 Task: Explore Airbnb accommodation in Tamboril, Dominican Republic from 8th December, 2023 to 15th December, 2023 for 9 adults. Place can be shared room with 5 bedrooms having 9 beds and 5 bathrooms. Property type can be flat. Amenities needed are: wifi, TV, free parkinig on premises, gym, breakfast. Booking option can be shelf check-in. Look for 3 properties as per requirement.
Action: Mouse moved to (413, 57)
Screenshot: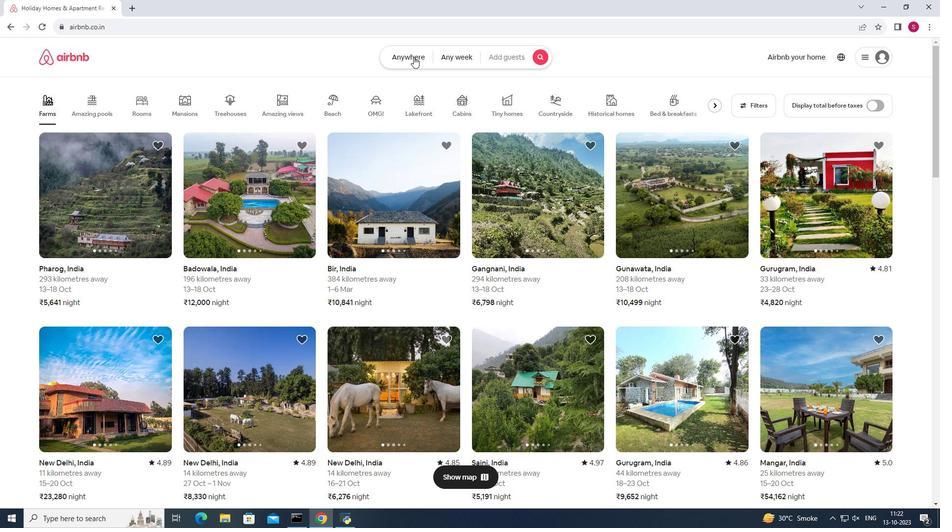 
Action: Mouse pressed left at (413, 57)
Screenshot: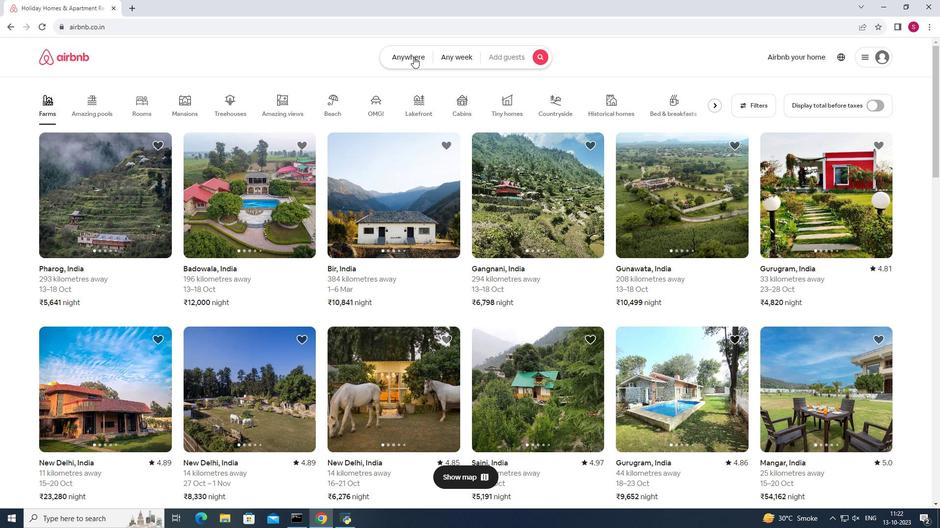 
Action: Mouse moved to (368, 95)
Screenshot: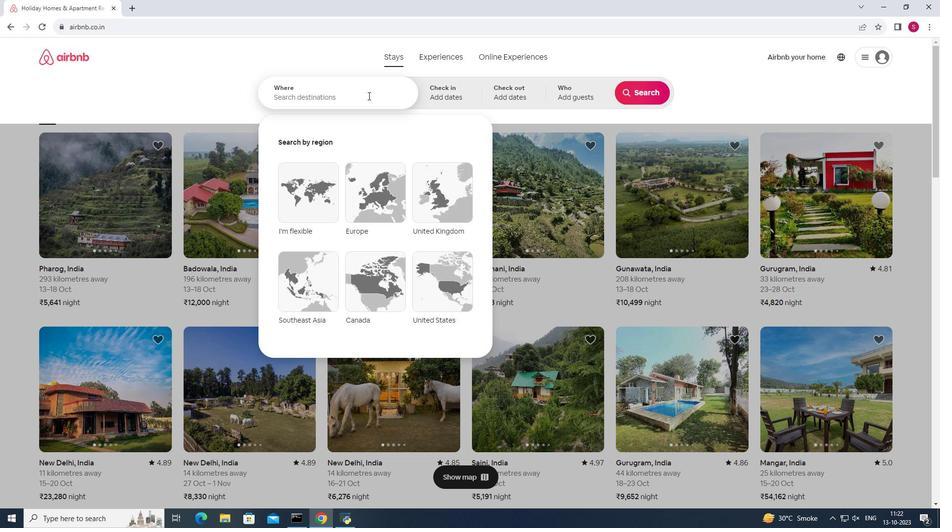 
Action: Mouse pressed left at (368, 95)
Screenshot: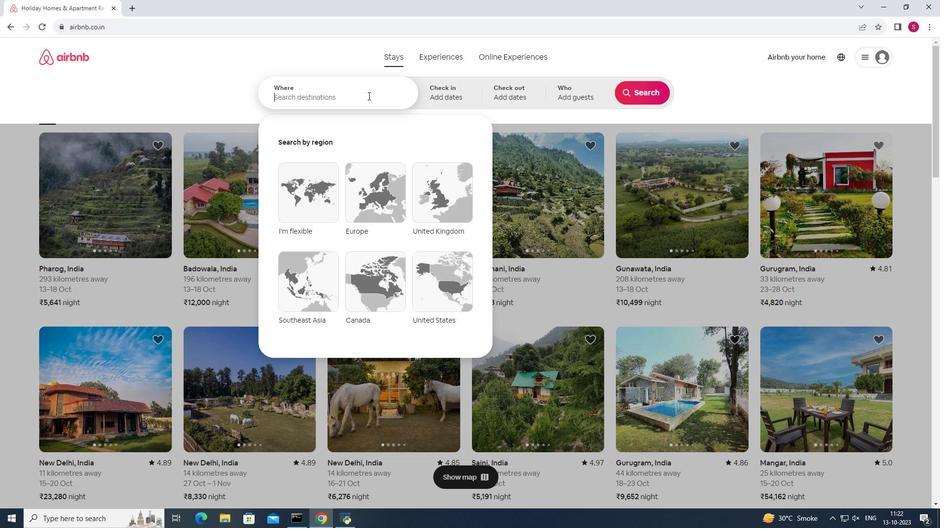 
Action: Mouse moved to (373, 99)
Screenshot: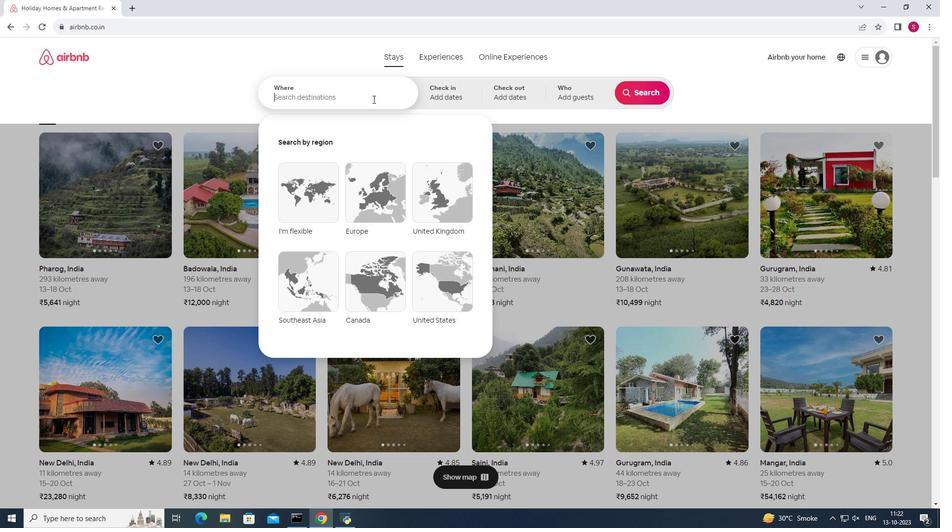 
Action: Key pressed <Key.shift>Tamboril
Screenshot: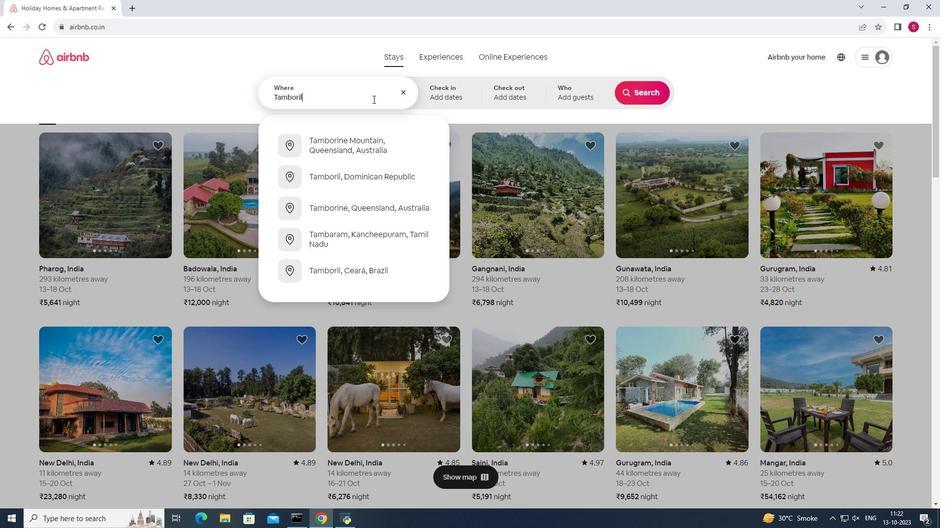 
Action: Mouse moved to (372, 145)
Screenshot: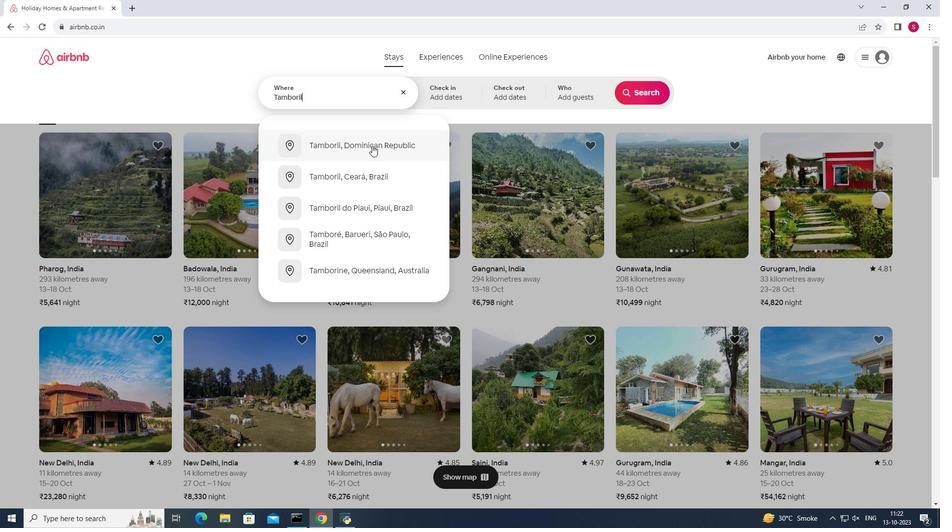 
Action: Mouse pressed left at (372, 145)
Screenshot: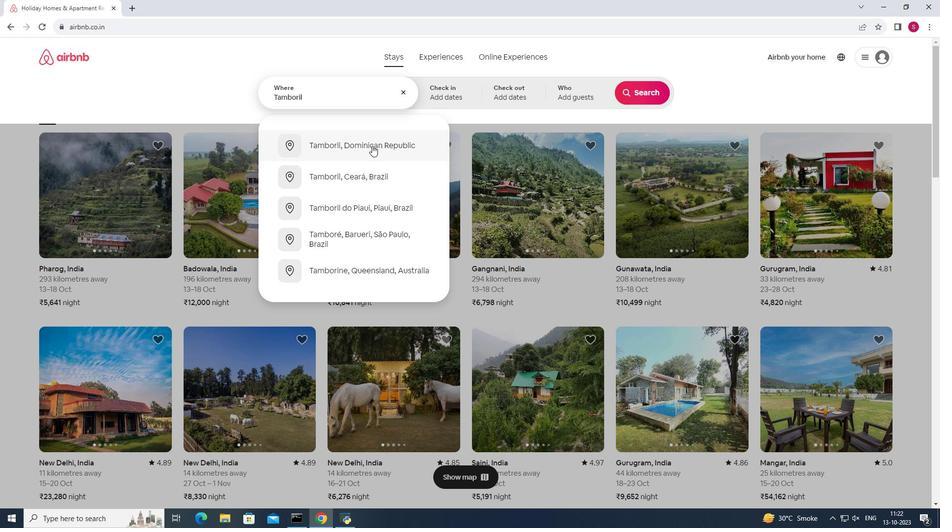 
Action: Mouse moved to (637, 165)
Screenshot: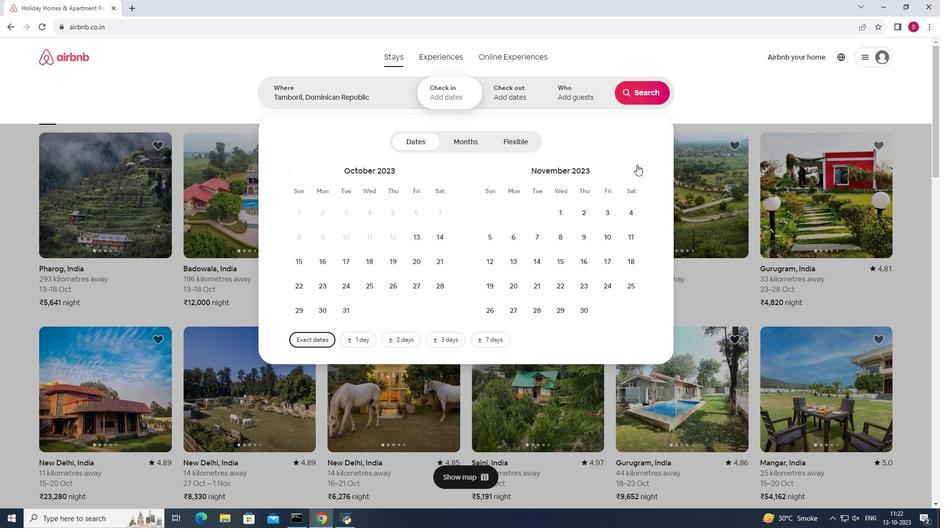 
Action: Mouse pressed left at (637, 165)
Screenshot: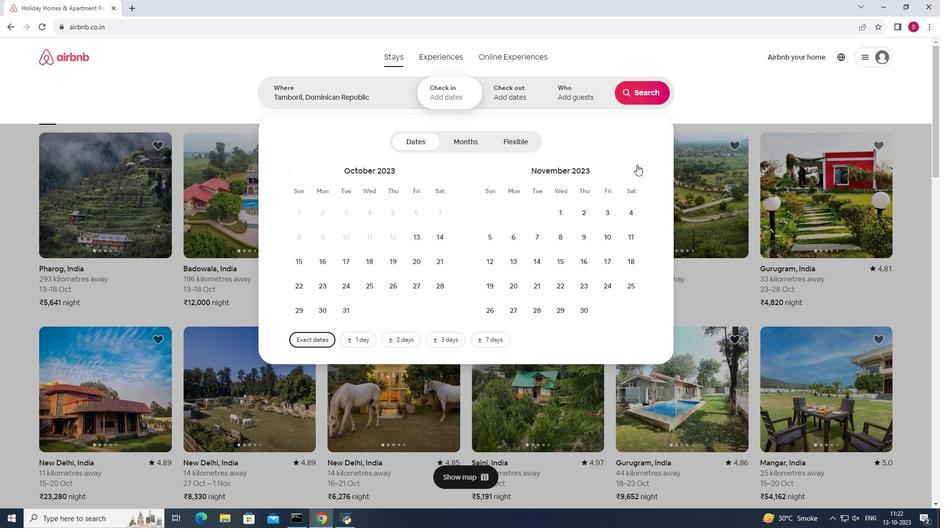 
Action: Mouse moved to (608, 237)
Screenshot: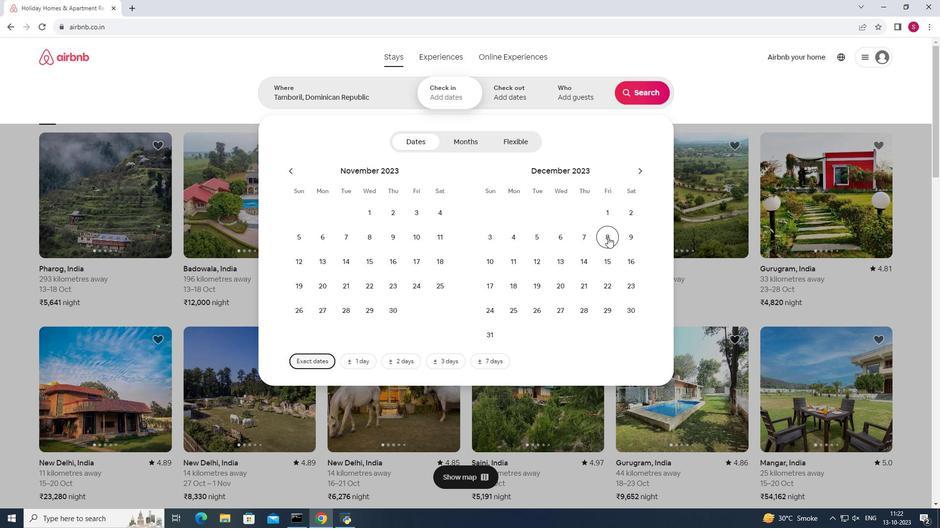 
Action: Mouse pressed left at (608, 237)
Screenshot: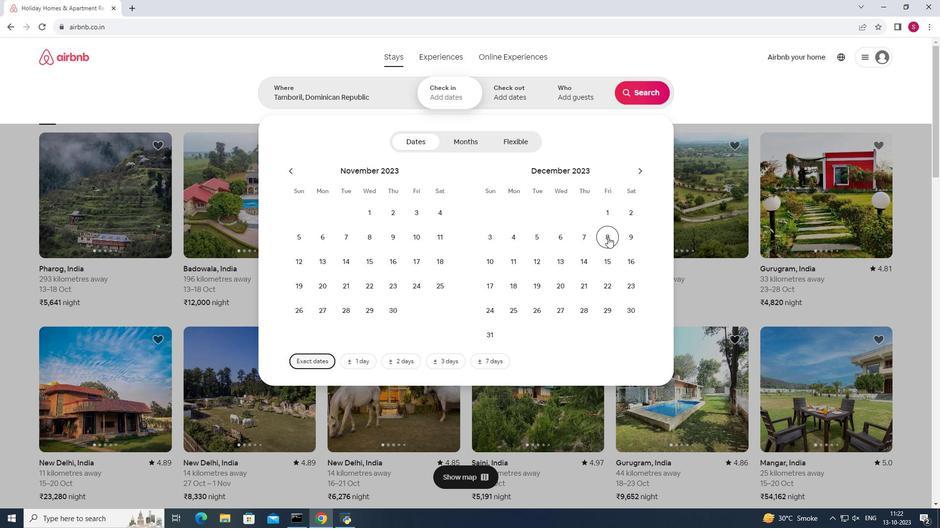 
Action: Mouse moved to (606, 259)
Screenshot: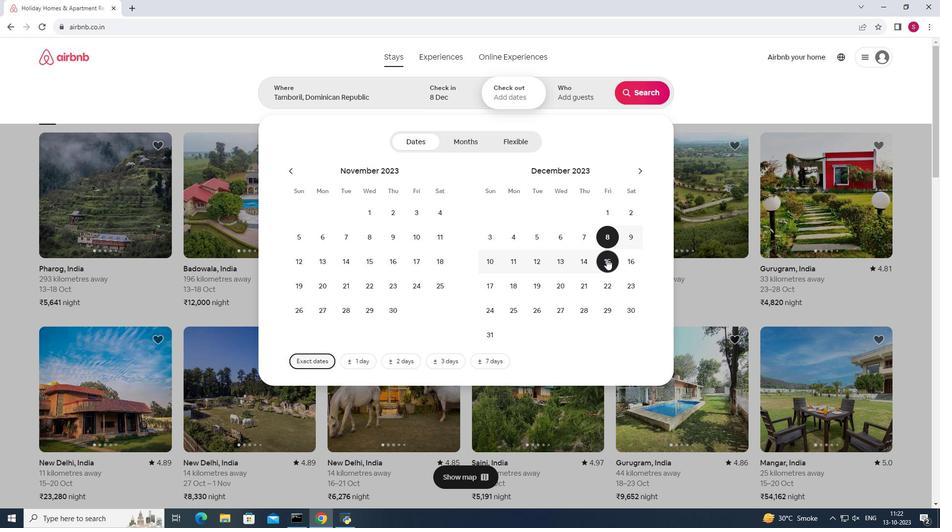 
Action: Mouse pressed left at (606, 259)
Screenshot: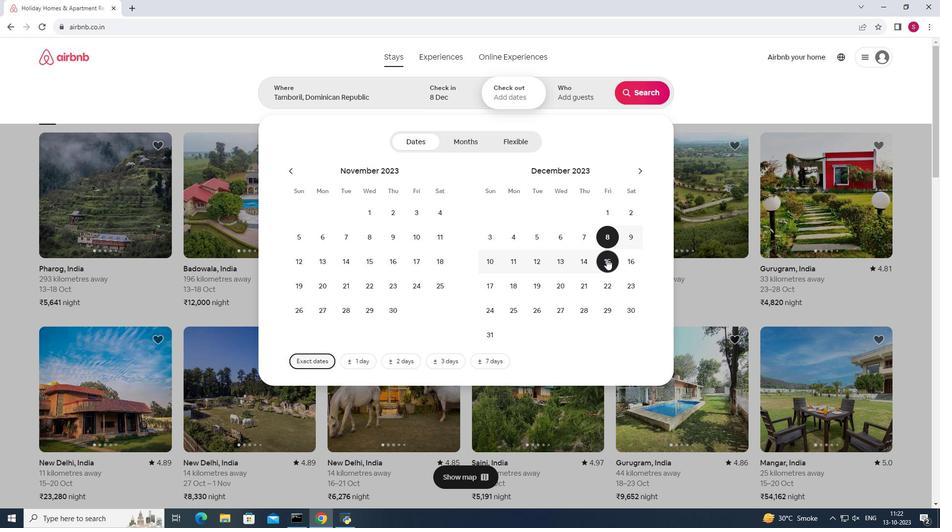 
Action: Mouse pressed left at (606, 259)
Screenshot: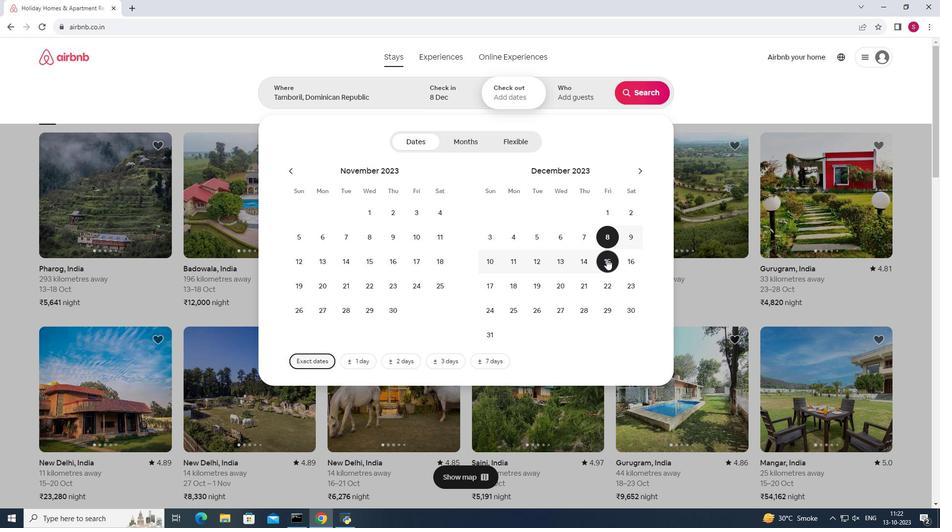 
Action: Mouse moved to (567, 91)
Screenshot: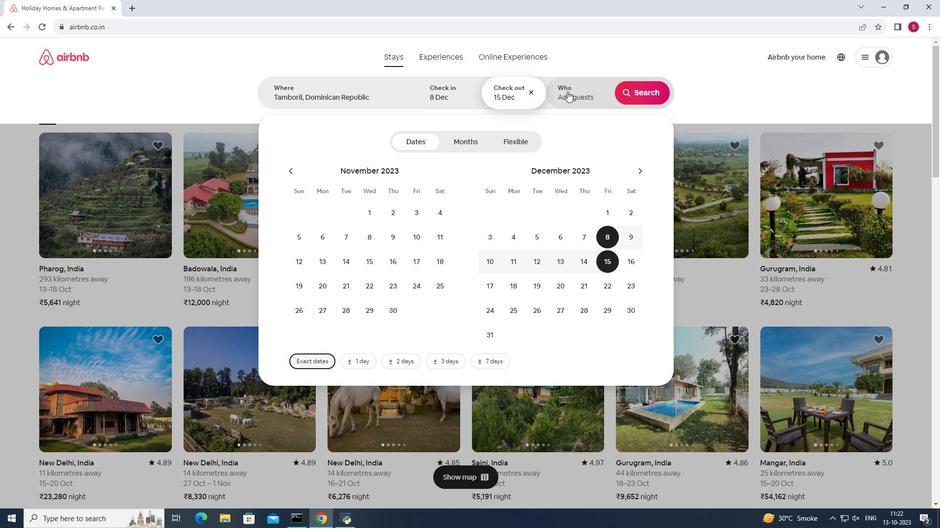 
Action: Mouse pressed left at (567, 91)
Screenshot: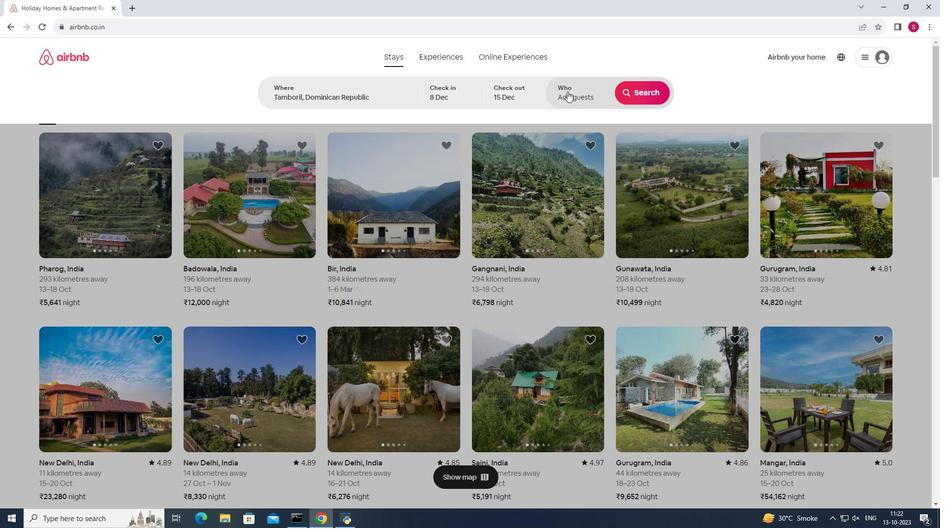 
Action: Mouse moved to (643, 146)
Screenshot: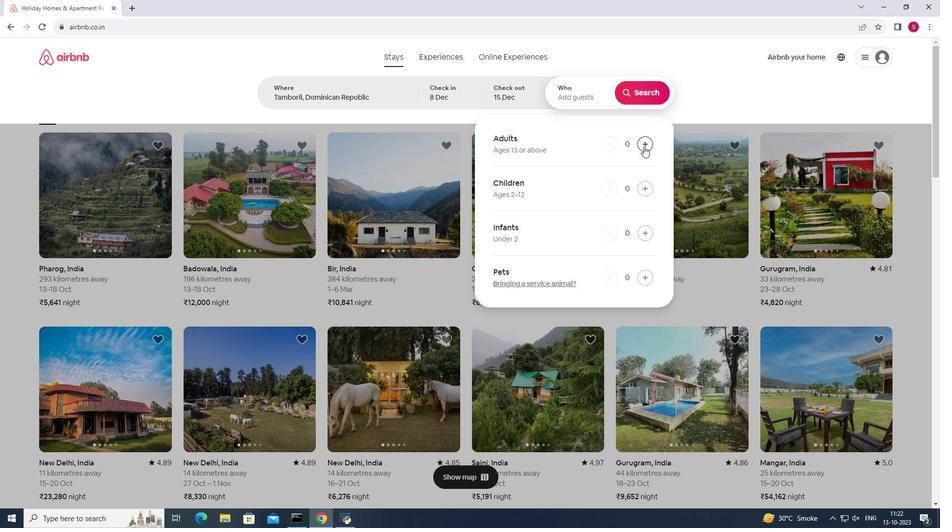 
Action: Mouse pressed left at (643, 146)
Screenshot: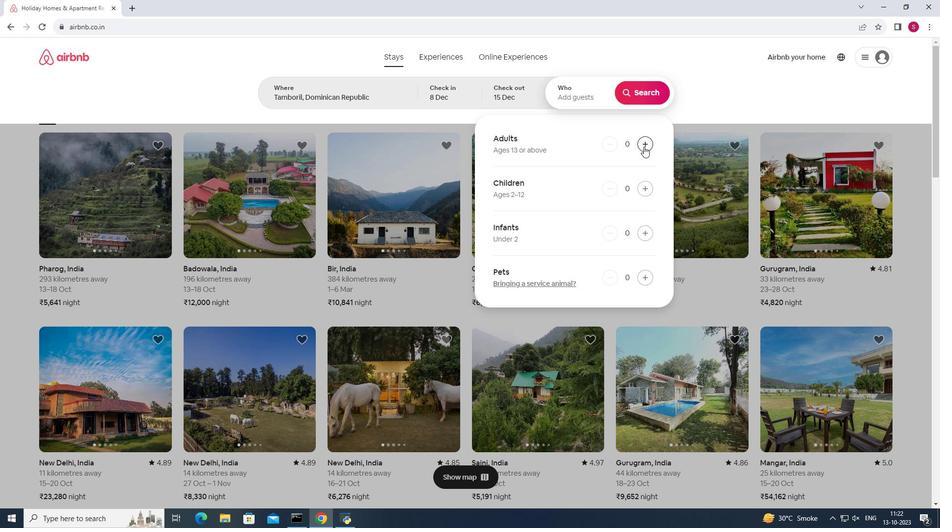 
Action: Mouse pressed left at (643, 146)
Screenshot: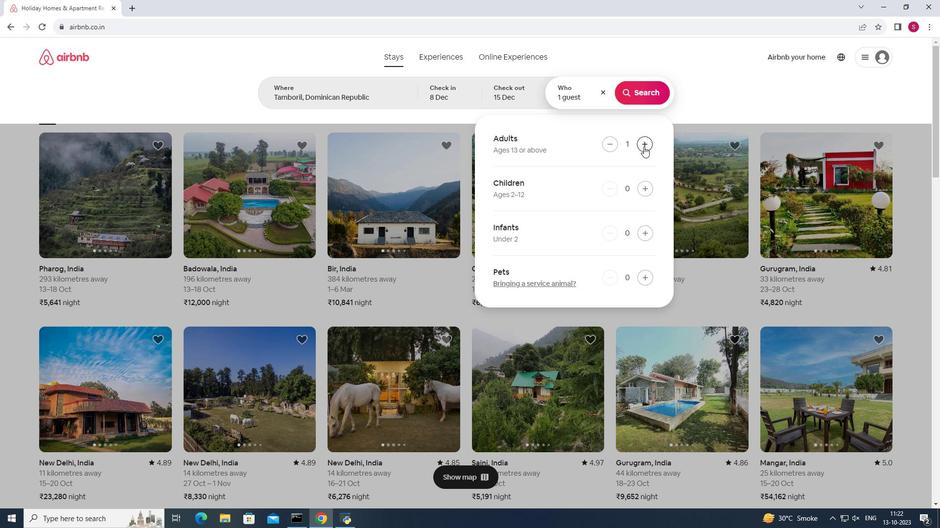 
Action: Mouse pressed left at (643, 146)
Screenshot: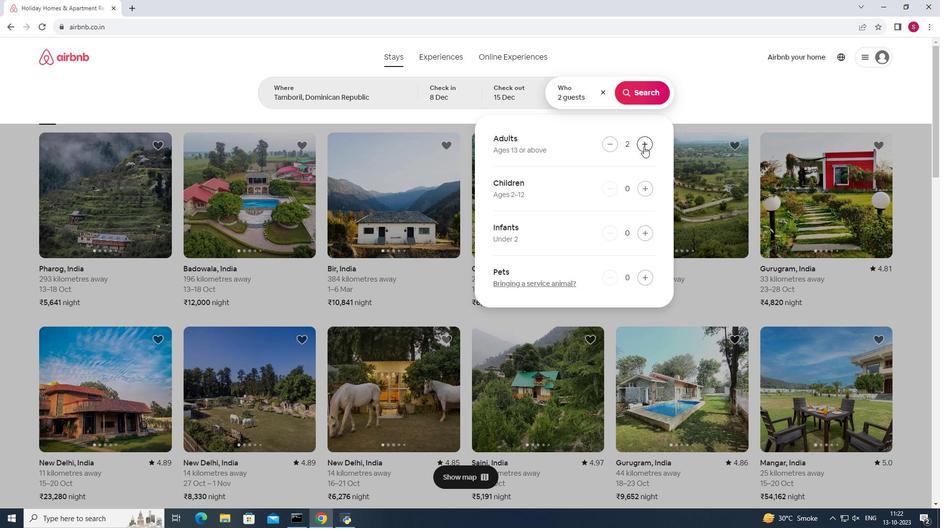 
Action: Mouse pressed left at (643, 146)
Screenshot: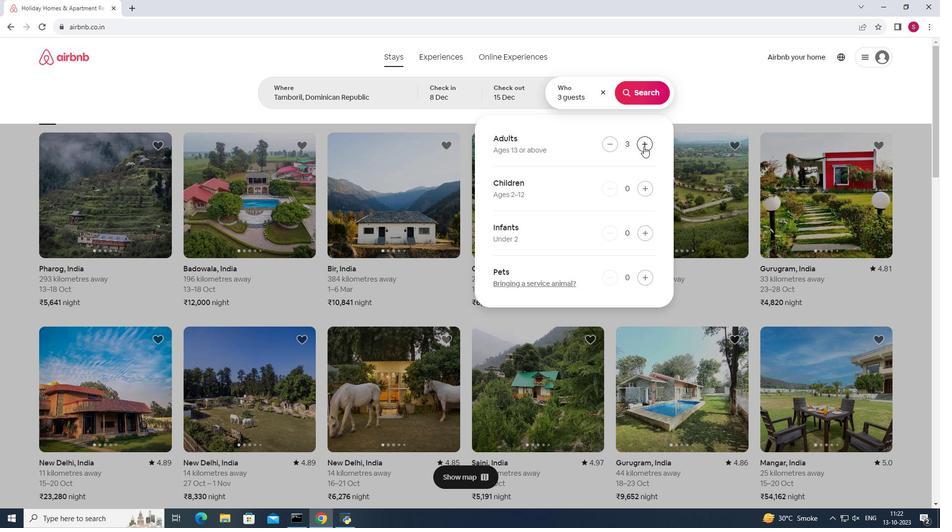 
Action: Mouse pressed left at (643, 146)
Screenshot: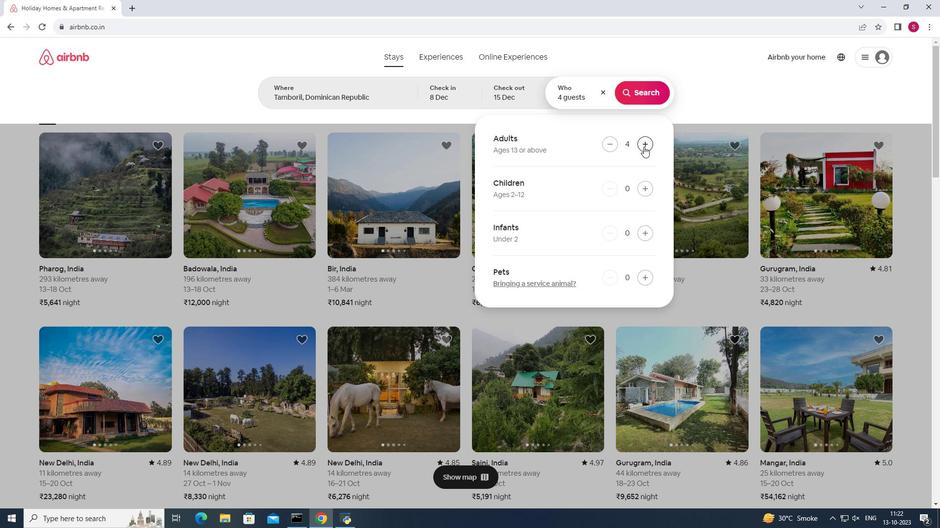 
Action: Mouse pressed left at (643, 146)
Screenshot: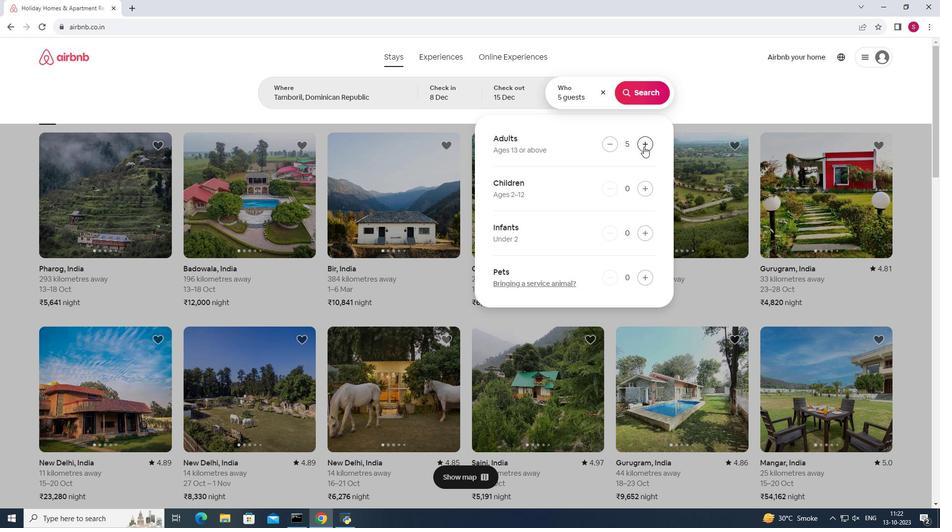 
Action: Mouse pressed left at (643, 146)
Screenshot: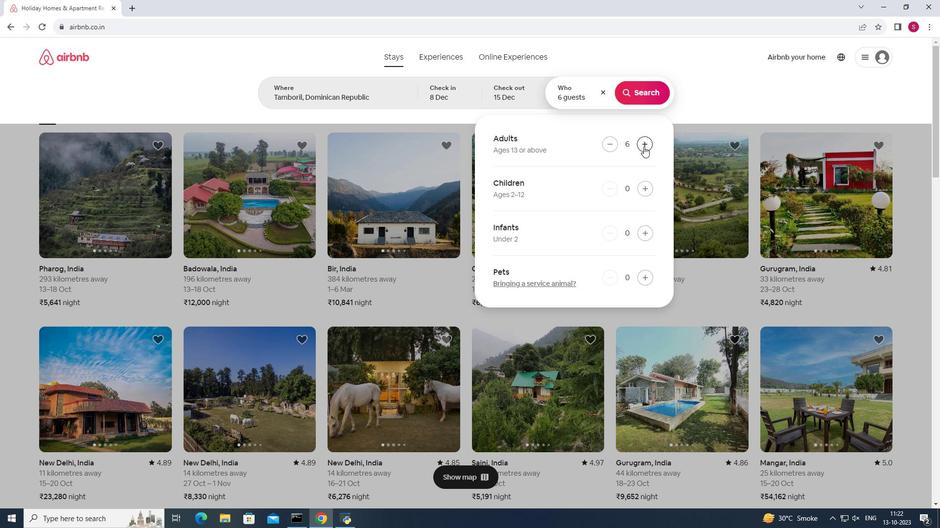 
Action: Mouse pressed left at (643, 146)
Screenshot: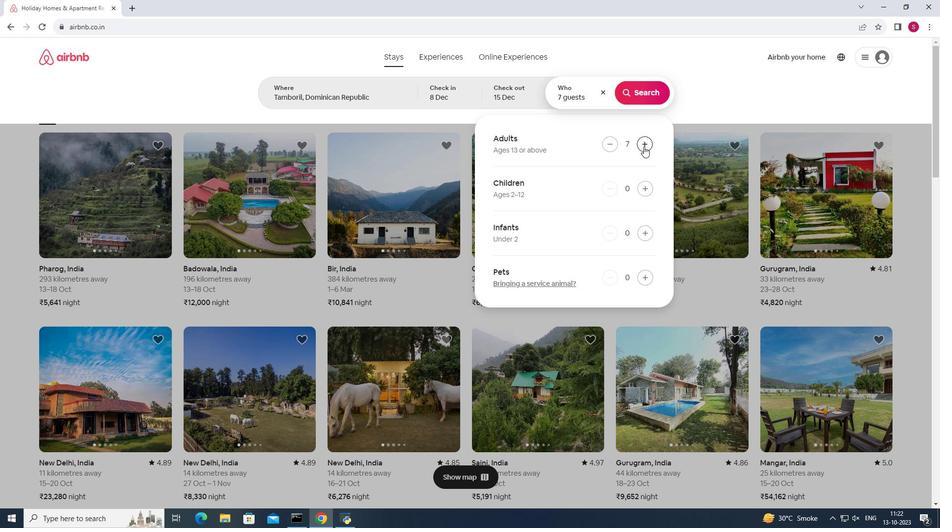 
Action: Mouse pressed left at (643, 146)
Screenshot: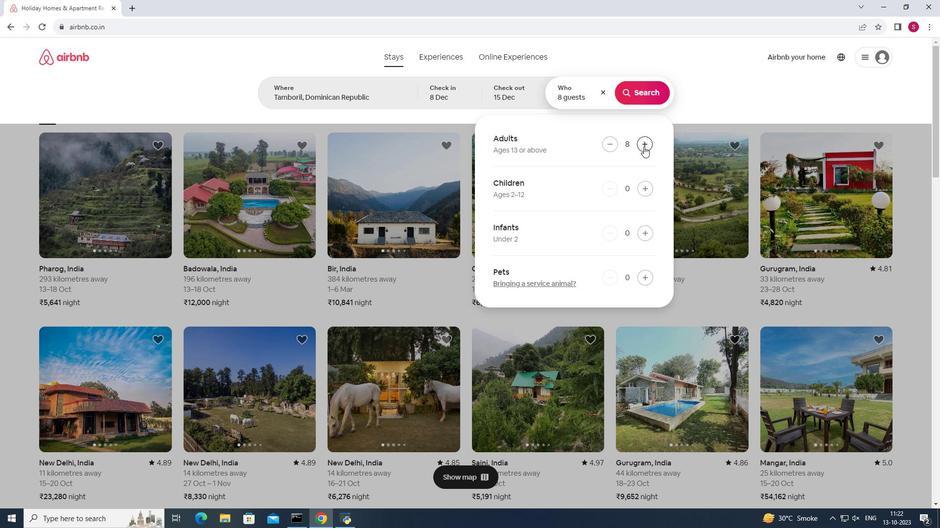 
Action: Mouse moved to (640, 97)
Screenshot: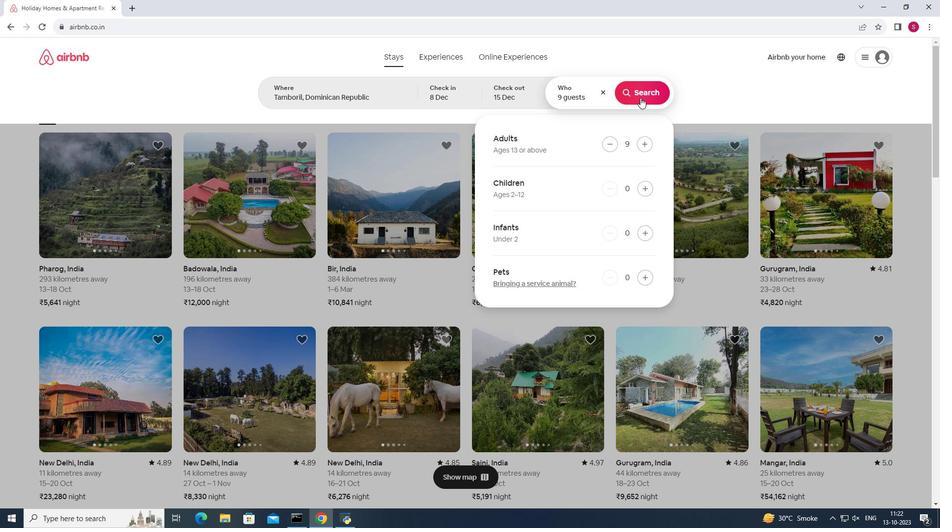 
Action: Mouse pressed left at (640, 97)
Screenshot: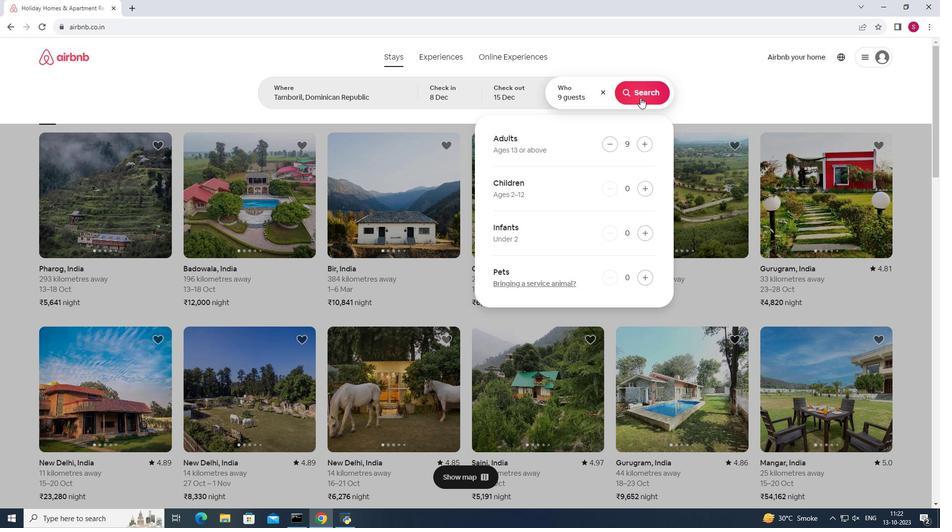 
Action: Mouse moved to (783, 98)
Screenshot: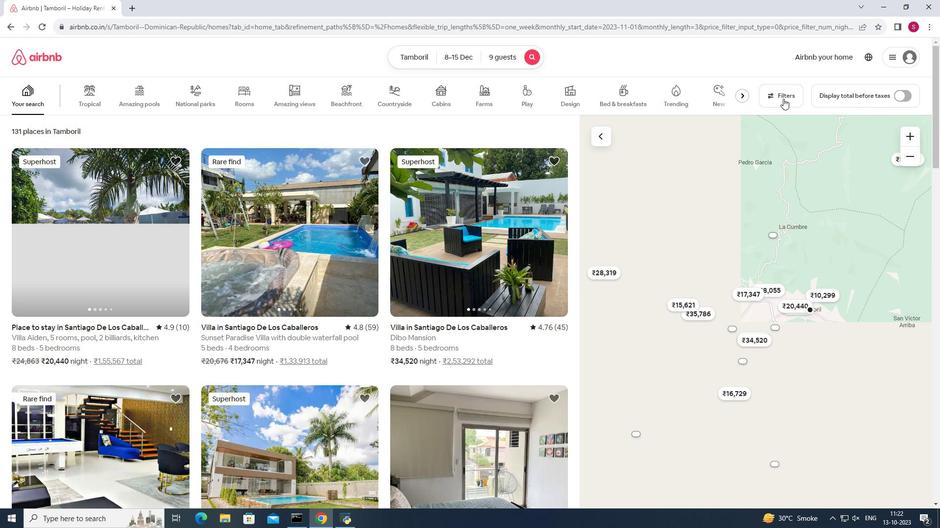 
Action: Mouse pressed left at (783, 98)
Screenshot: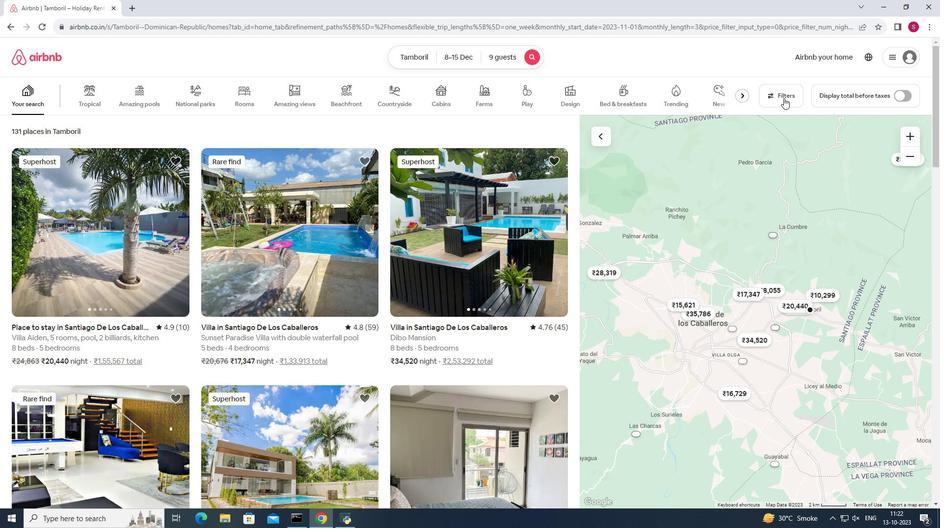 
Action: Mouse pressed left at (783, 98)
Screenshot: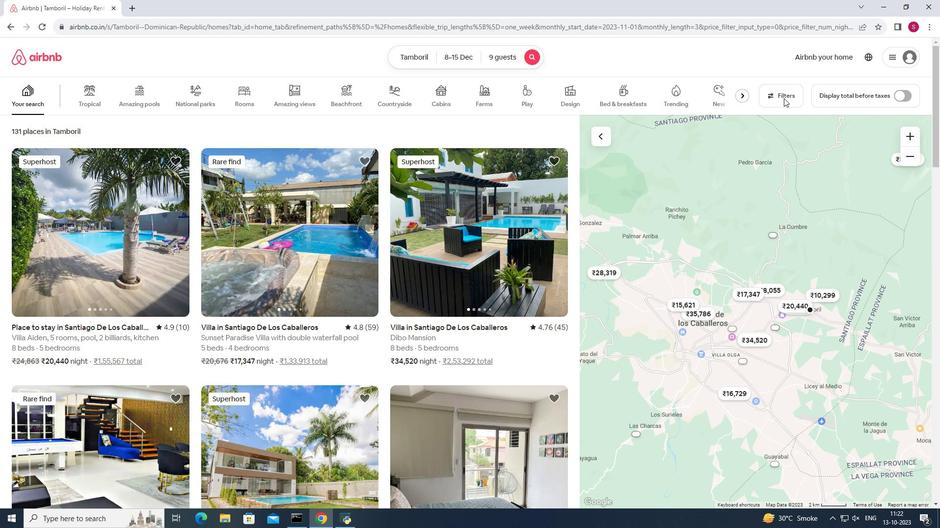 
Action: Mouse moved to (778, 96)
Screenshot: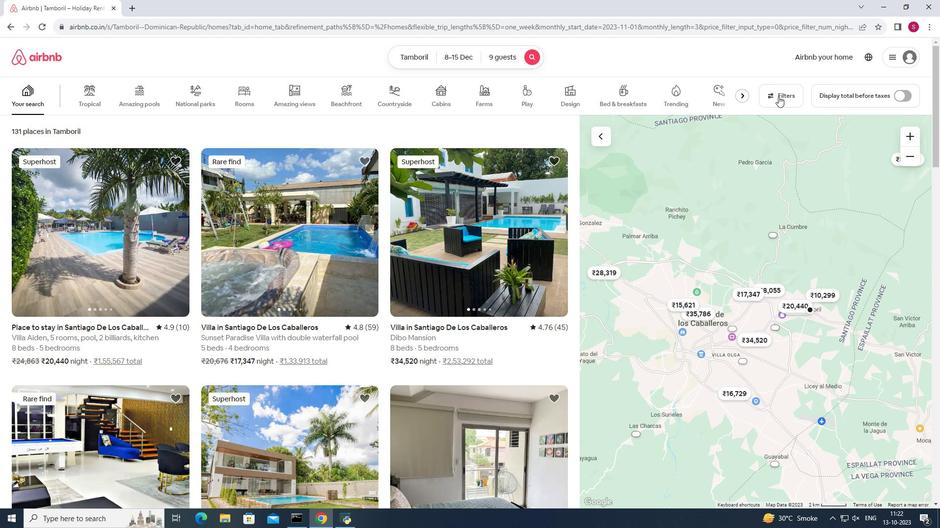 
Action: Mouse pressed left at (778, 96)
Screenshot: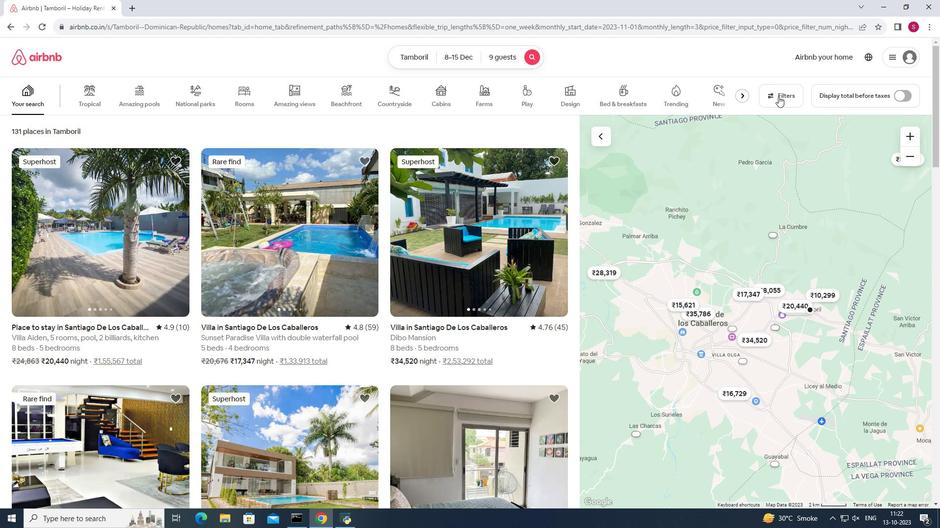 
Action: Mouse moved to (468, 240)
Screenshot: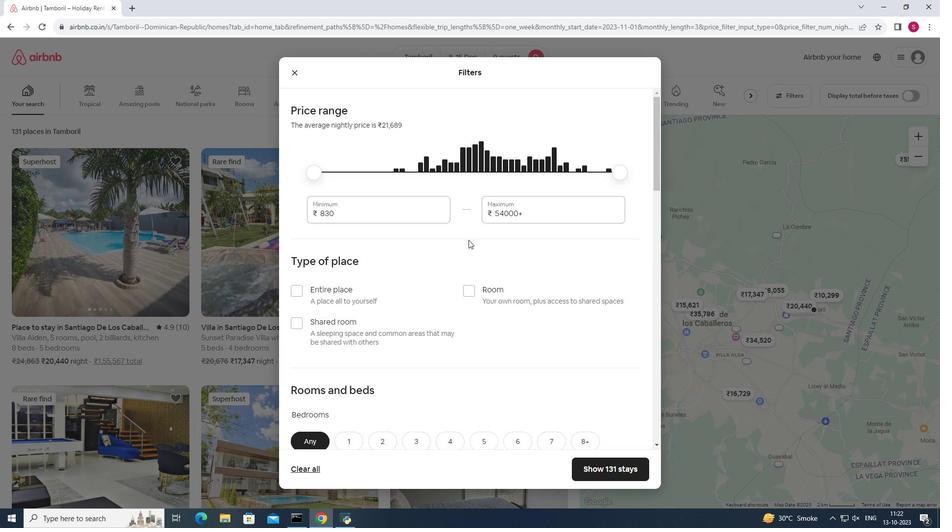 
Action: Mouse scrolled (468, 239) with delta (0, 0)
Screenshot: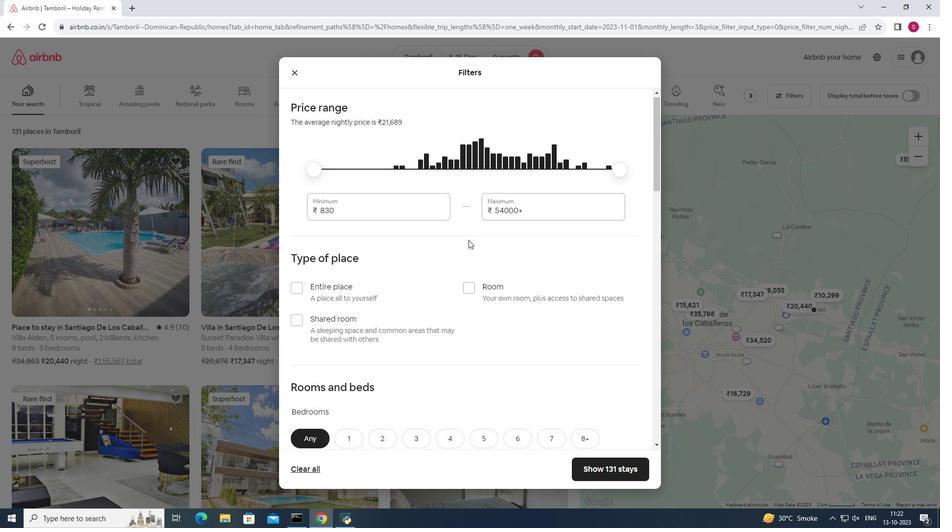 
Action: Mouse scrolled (468, 239) with delta (0, 0)
Screenshot: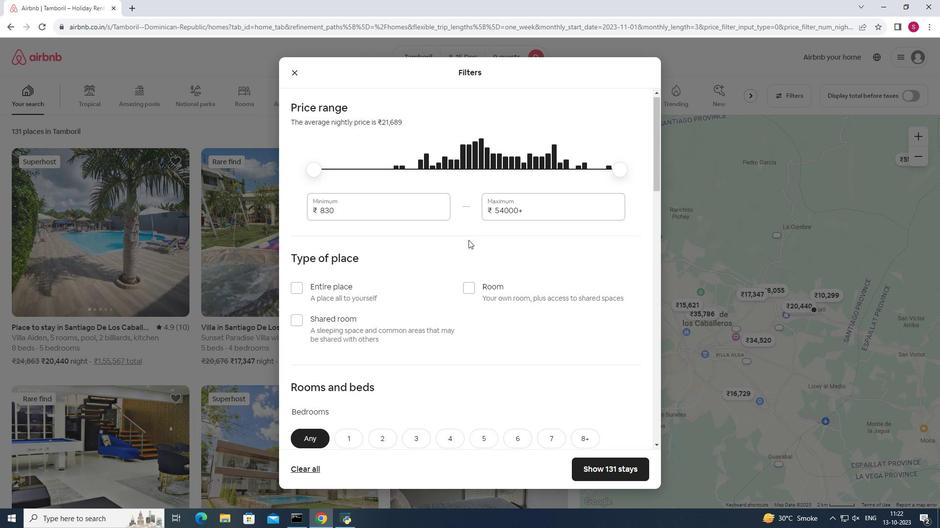 
Action: Mouse scrolled (468, 239) with delta (0, 0)
Screenshot: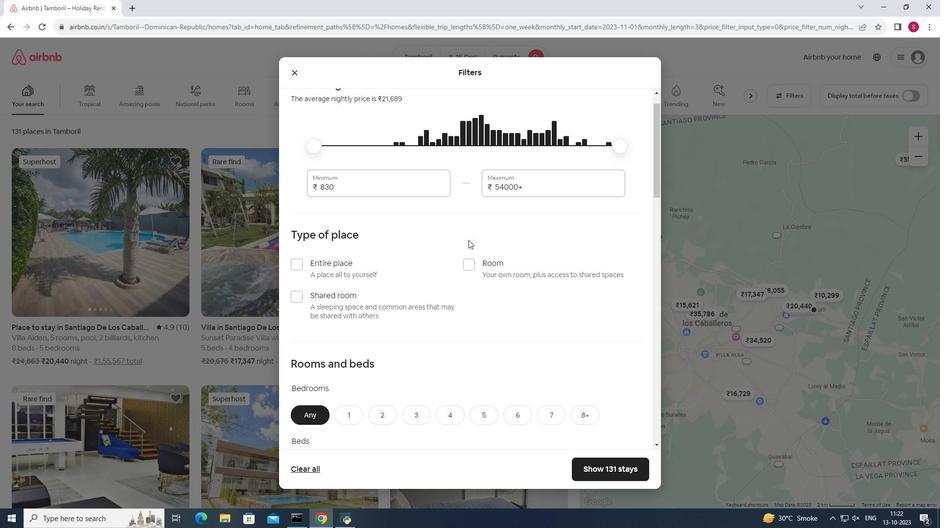 
Action: Mouse scrolled (468, 239) with delta (0, 0)
Screenshot: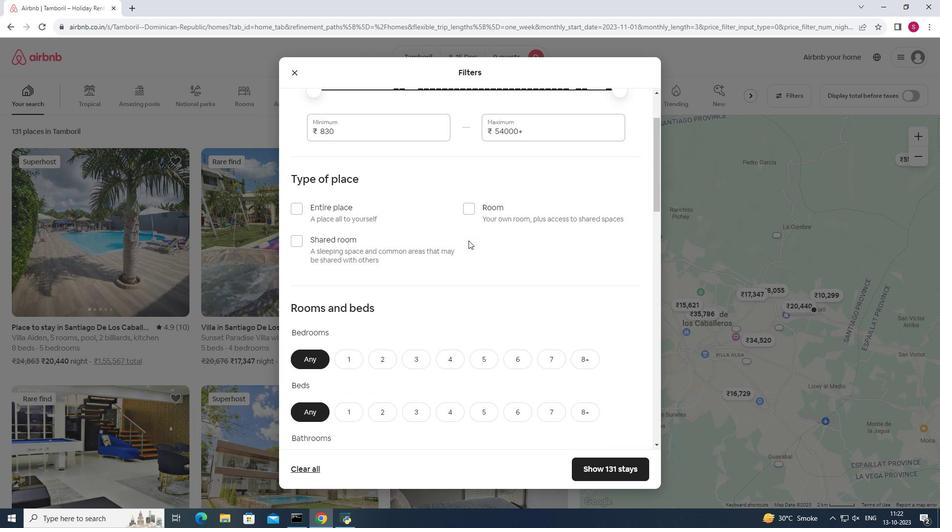 
Action: Mouse moved to (293, 126)
Screenshot: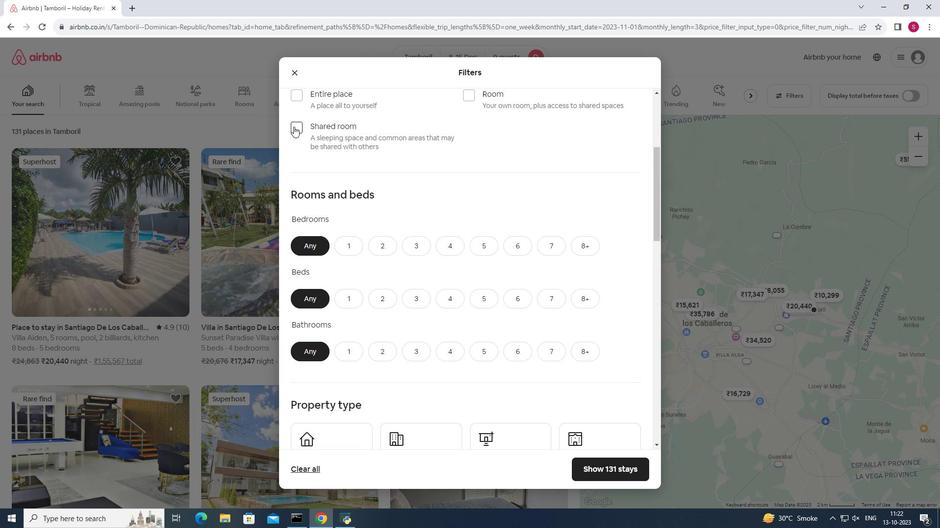 
Action: Mouse pressed left at (293, 126)
Screenshot: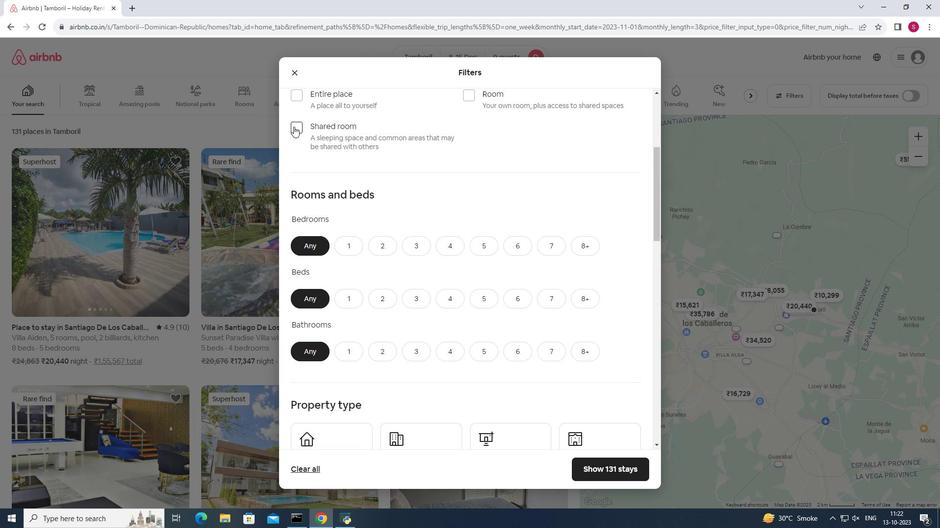 
Action: Mouse moved to (430, 190)
Screenshot: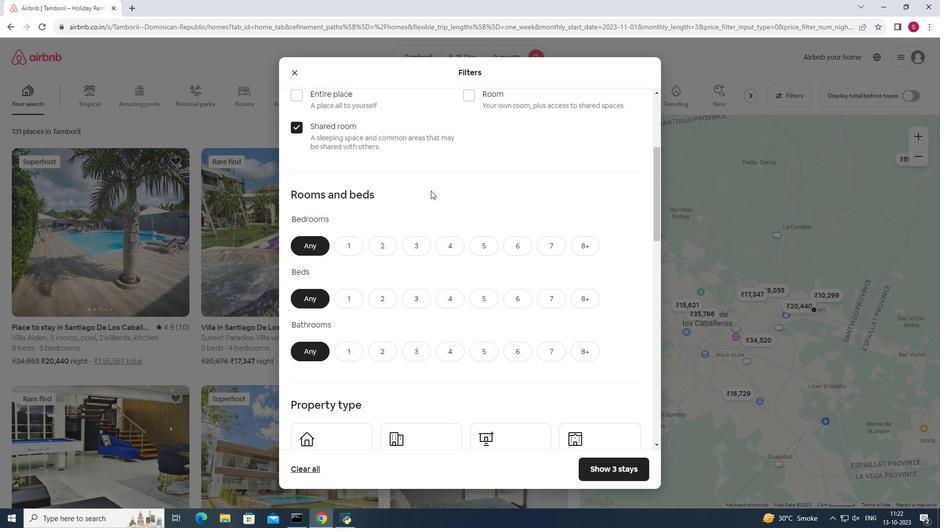 
Action: Mouse scrolled (430, 190) with delta (0, 0)
Screenshot: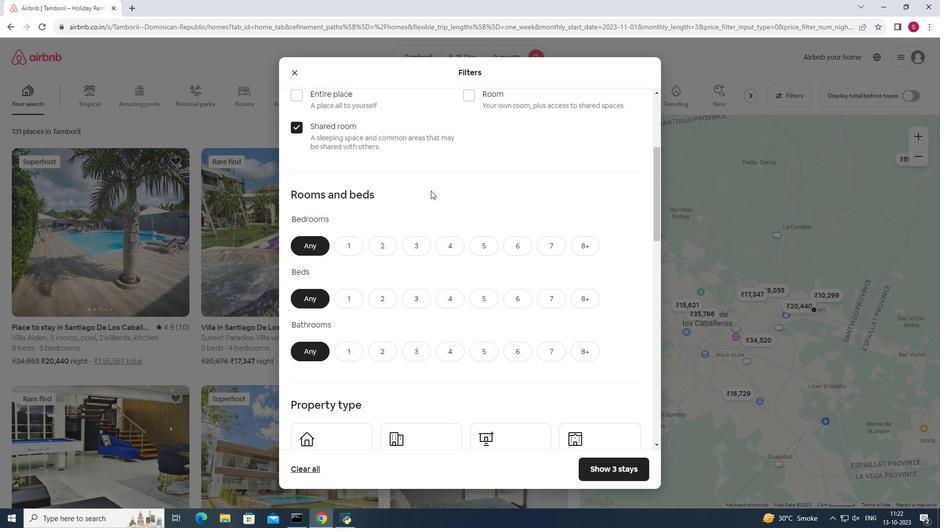 
Action: Mouse scrolled (430, 190) with delta (0, 0)
Screenshot: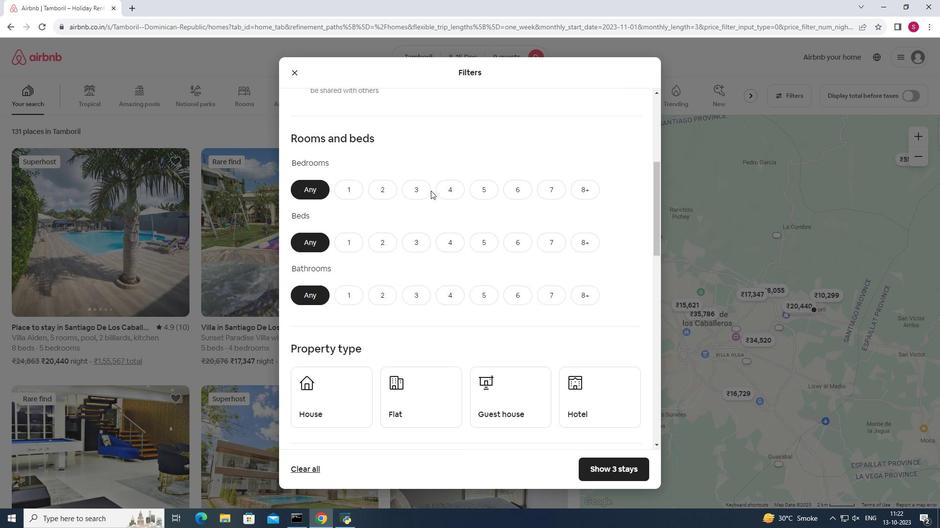 
Action: Mouse scrolled (430, 191) with delta (0, 0)
Screenshot: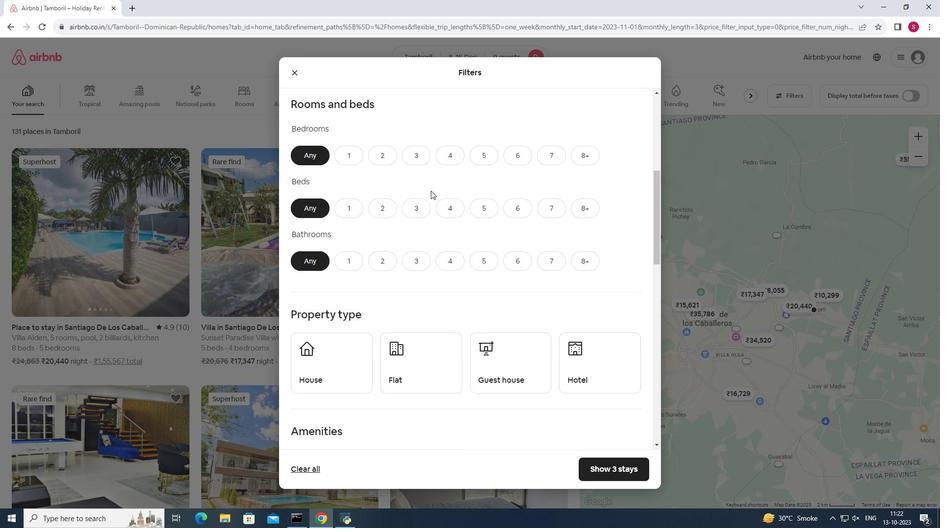 
Action: Mouse moved to (486, 199)
Screenshot: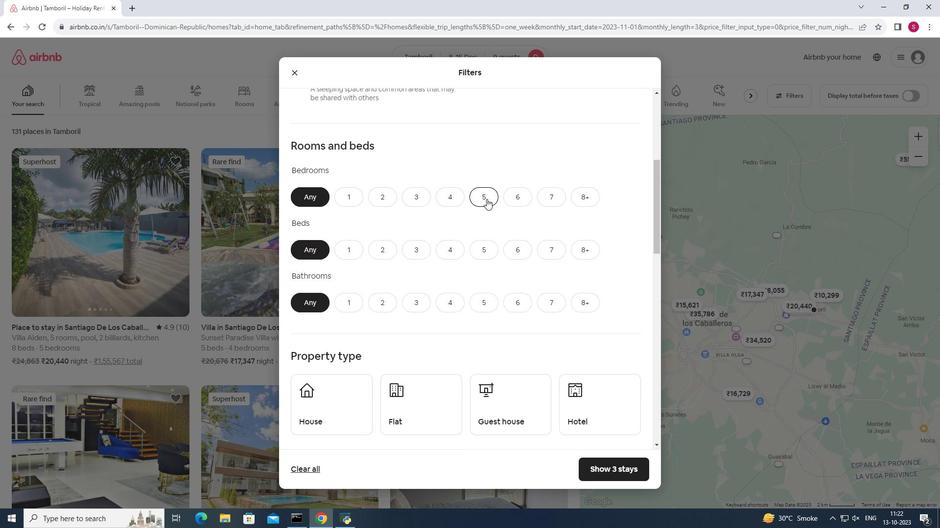 
Action: Mouse pressed left at (486, 199)
Screenshot: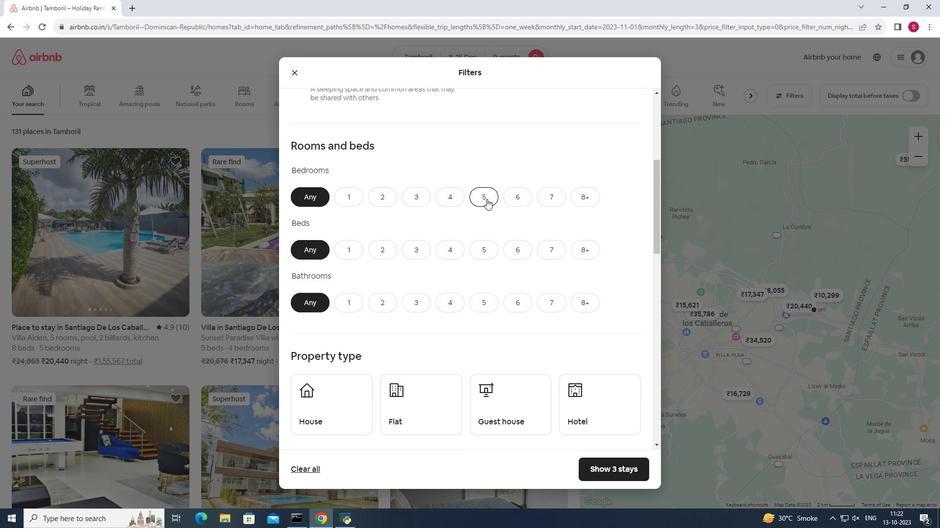
Action: Mouse moved to (584, 252)
Screenshot: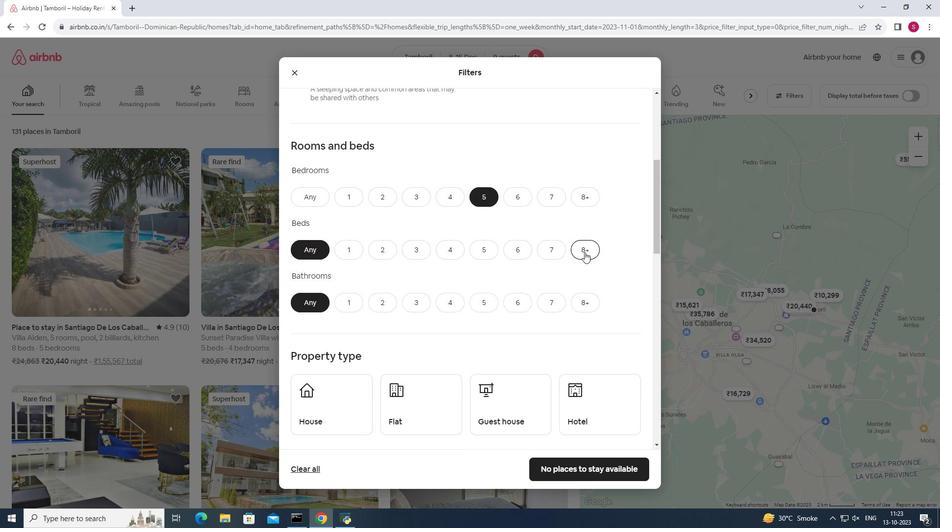 
Action: Mouse pressed left at (584, 252)
Screenshot: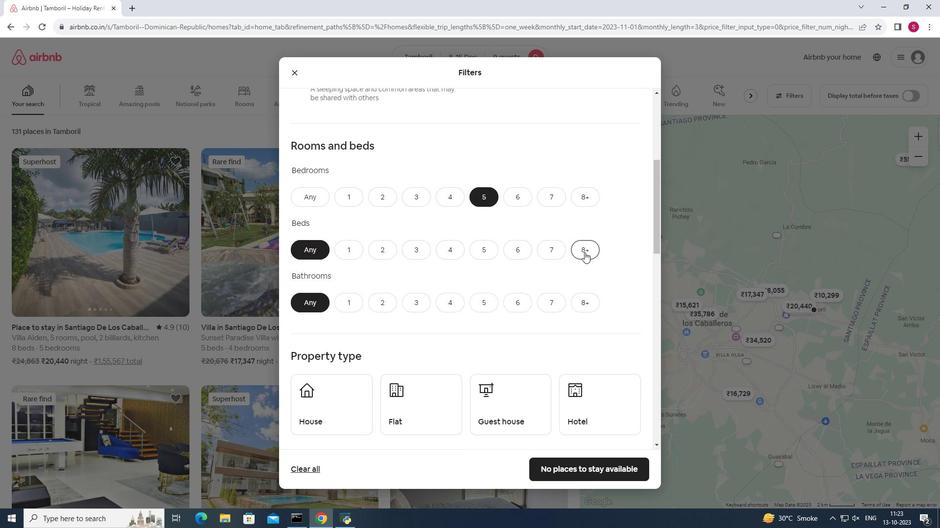 
Action: Mouse moved to (479, 306)
Screenshot: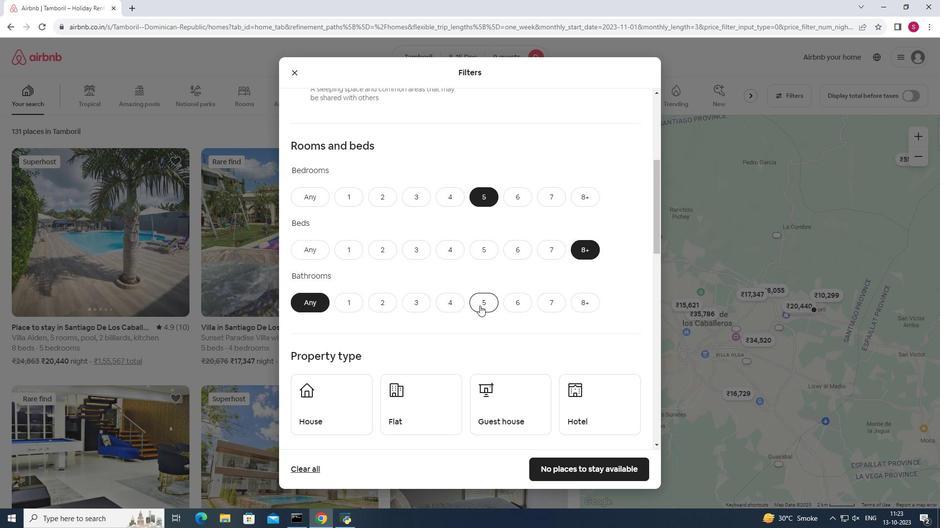 
Action: Mouse pressed left at (479, 306)
Screenshot: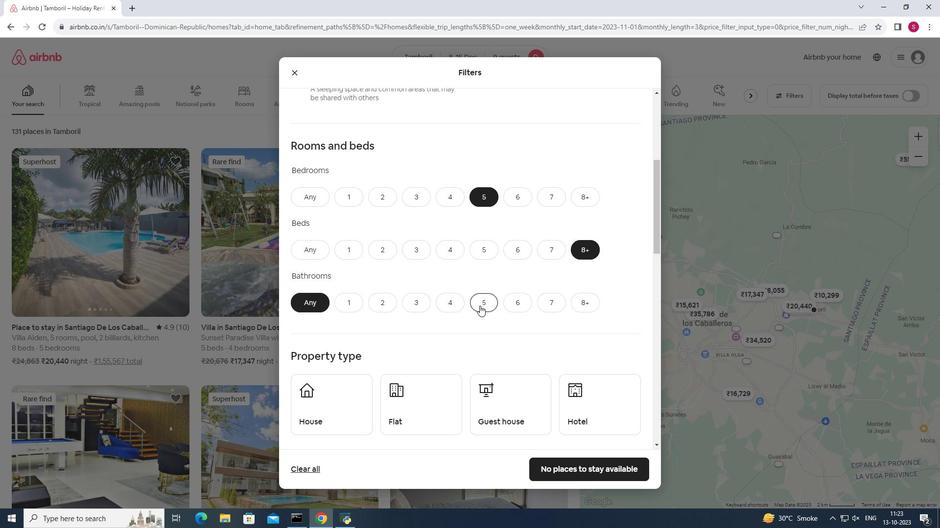 
Action: Mouse moved to (513, 314)
Screenshot: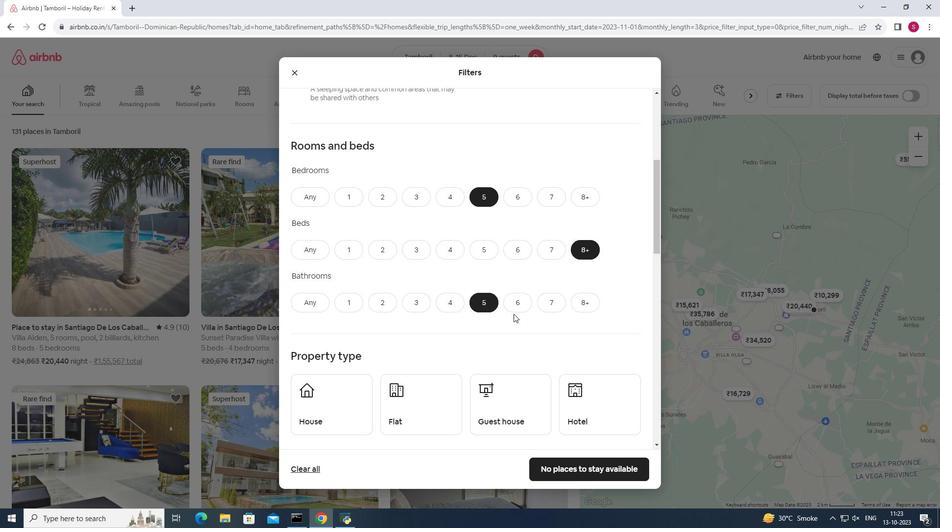 
Action: Mouse scrolled (513, 313) with delta (0, 0)
Screenshot: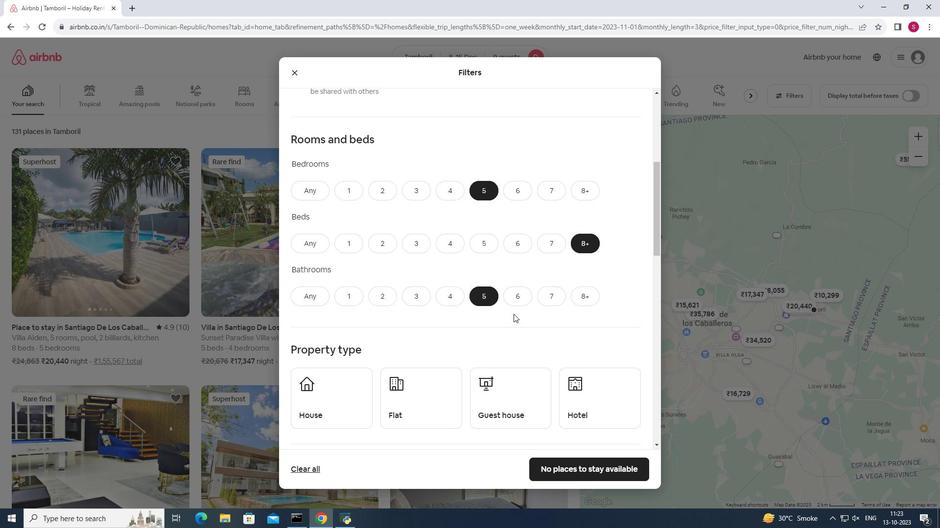 
Action: Mouse scrolled (513, 313) with delta (0, 0)
Screenshot: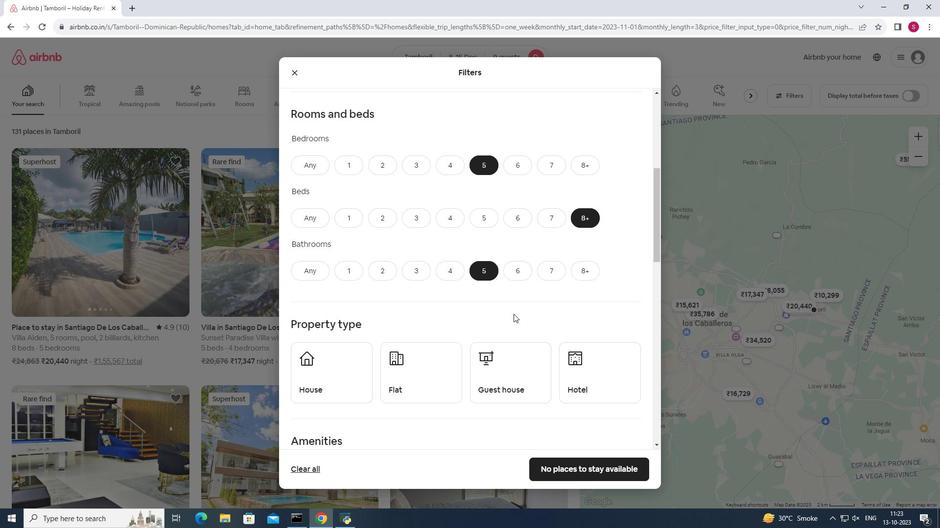 
Action: Mouse moved to (399, 311)
Screenshot: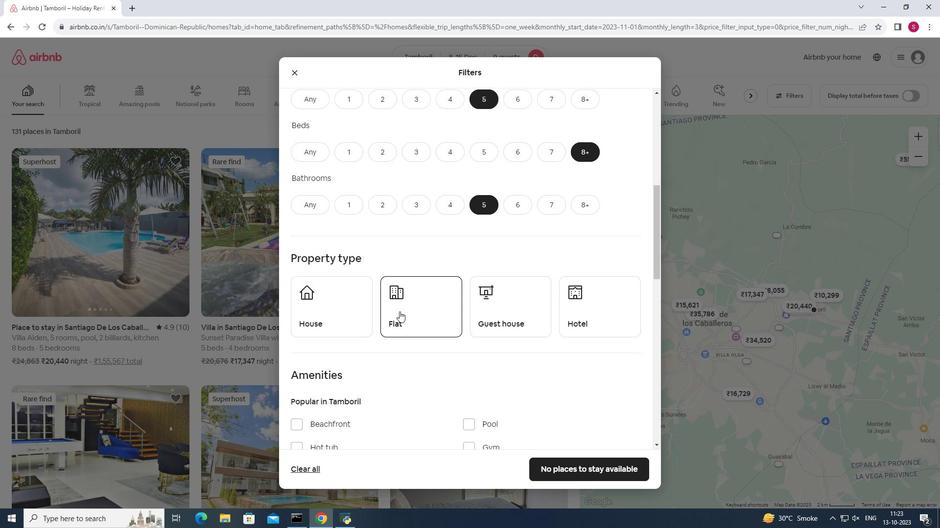 
Action: Mouse pressed left at (399, 311)
Screenshot: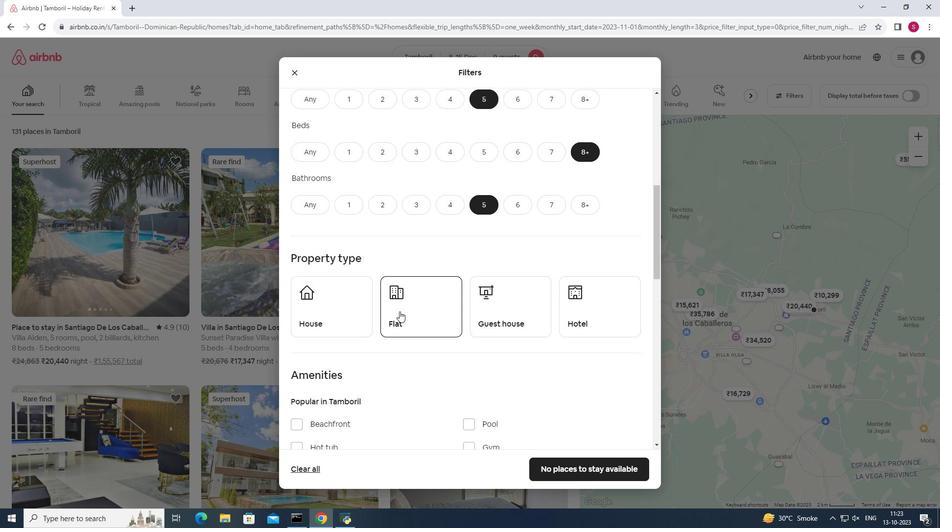
Action: Mouse moved to (505, 356)
Screenshot: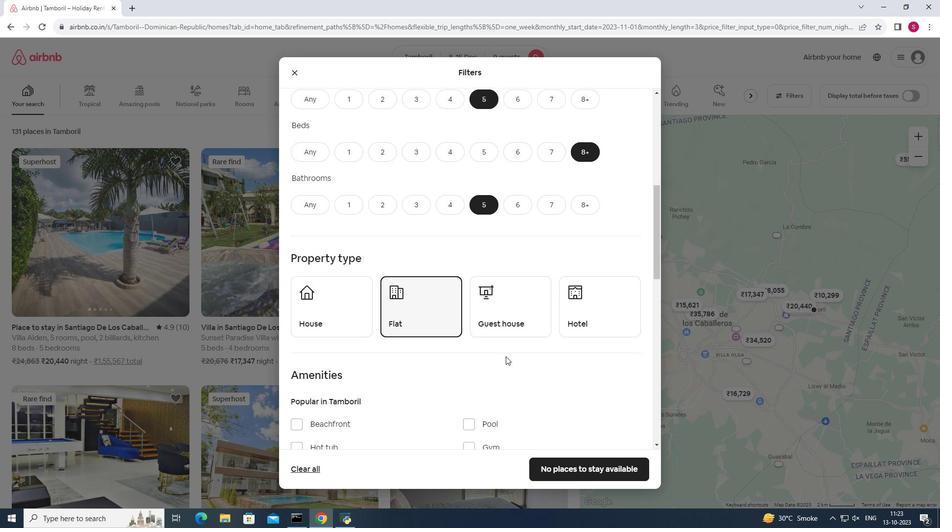 
Action: Mouse scrolled (505, 356) with delta (0, 0)
Screenshot: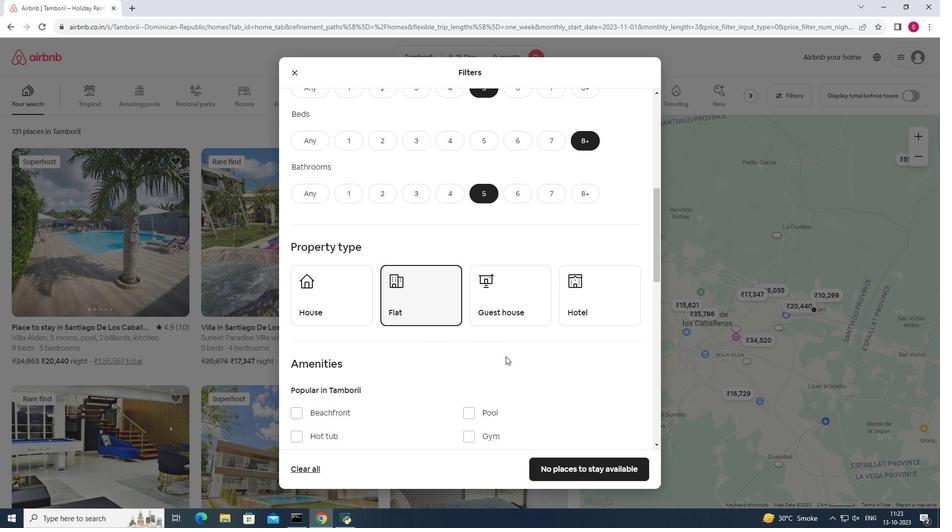 
Action: Mouse moved to (510, 351)
Screenshot: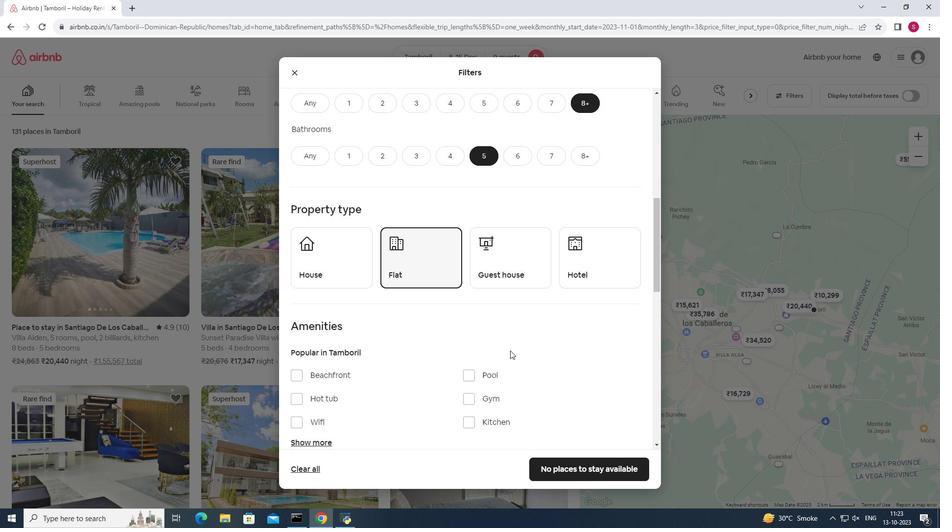 
Action: Mouse scrolled (510, 350) with delta (0, 0)
Screenshot: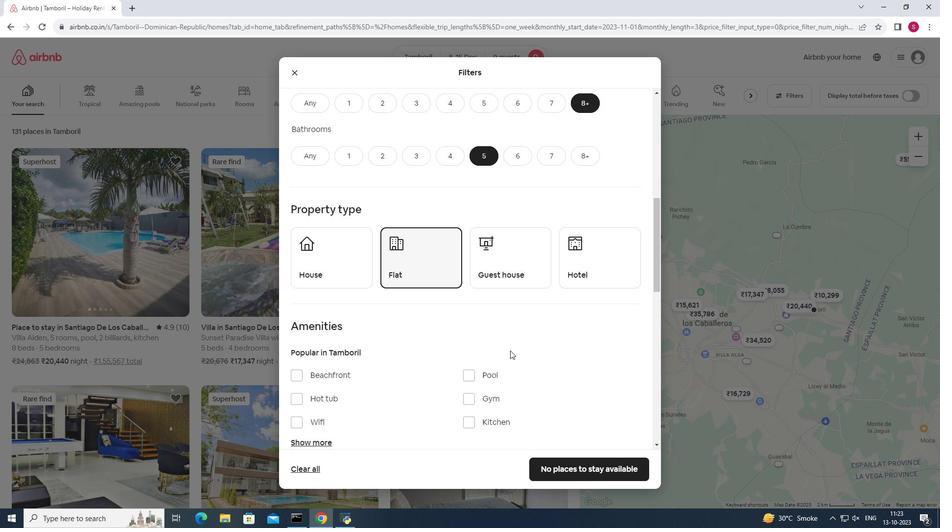 
Action: Mouse moved to (505, 351)
Screenshot: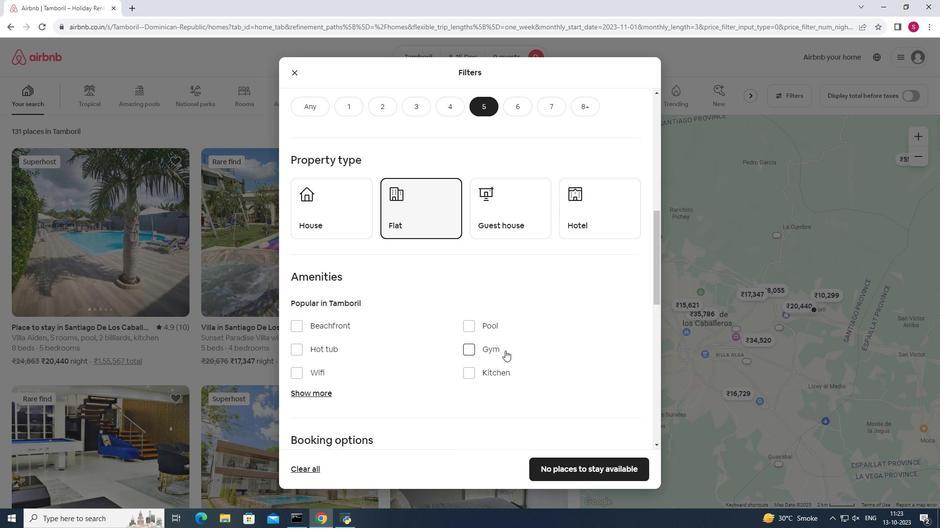 
Action: Mouse scrolled (505, 350) with delta (0, 0)
Screenshot: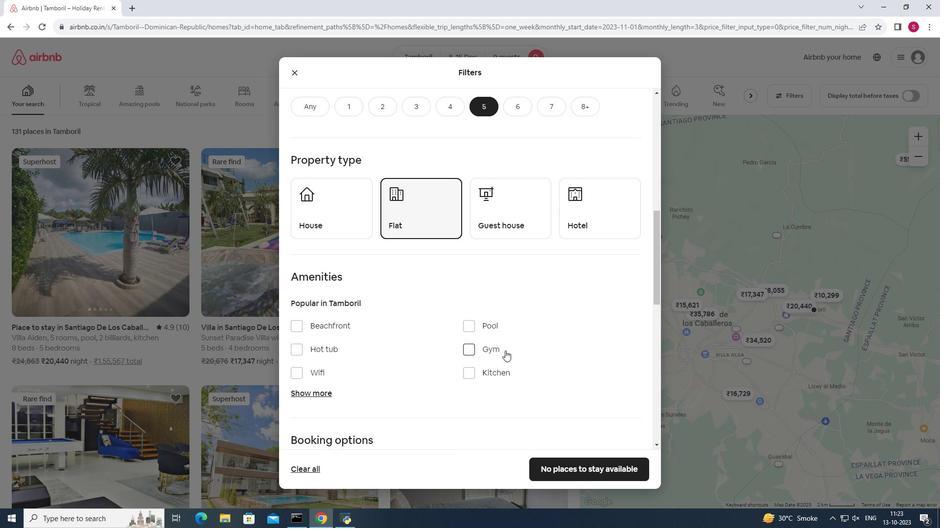 
Action: Mouse moved to (300, 324)
Screenshot: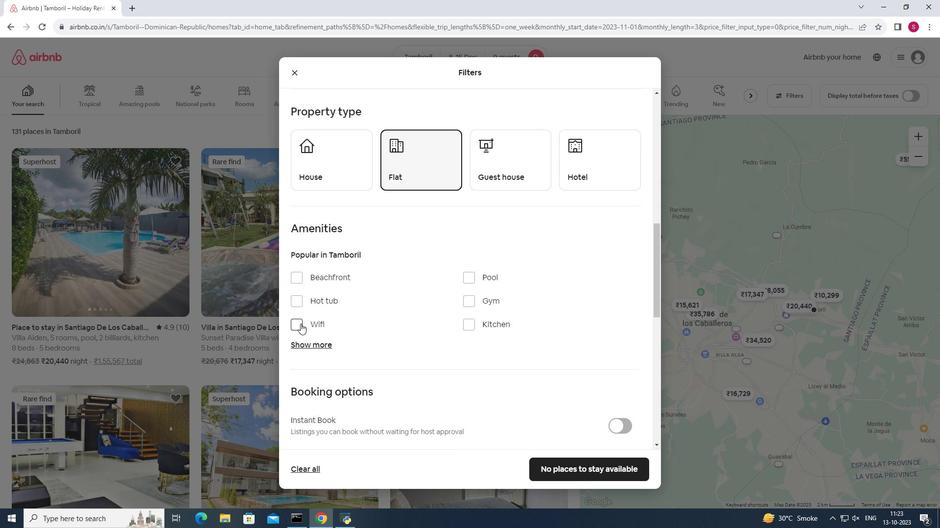
Action: Mouse pressed left at (300, 324)
Screenshot: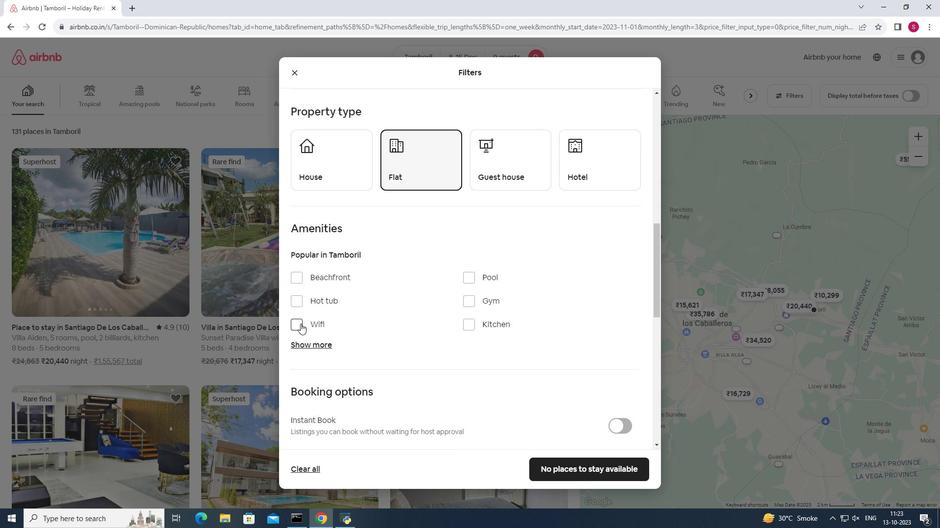 
Action: Mouse pressed left at (300, 324)
Screenshot: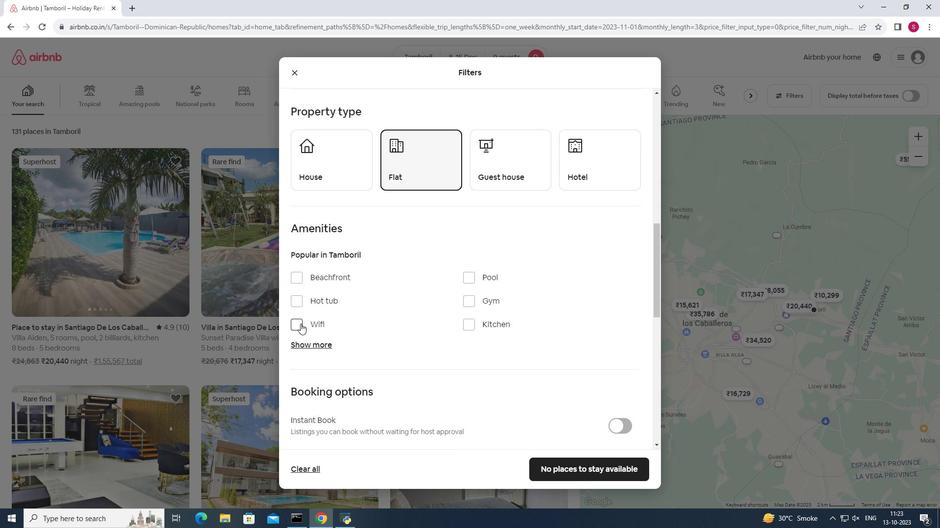 
Action: Mouse moved to (297, 326)
Screenshot: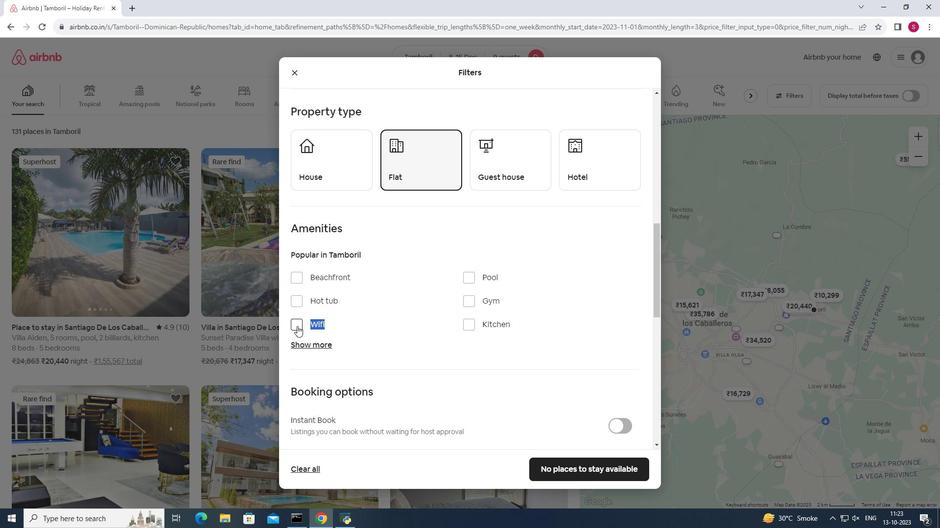 
Action: Mouse pressed left at (297, 326)
Screenshot: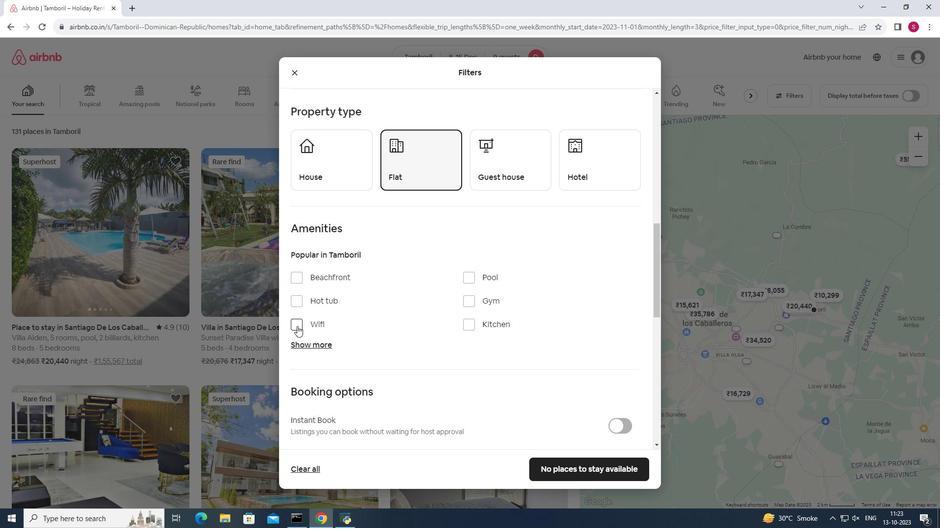 
Action: Mouse moved to (318, 347)
Screenshot: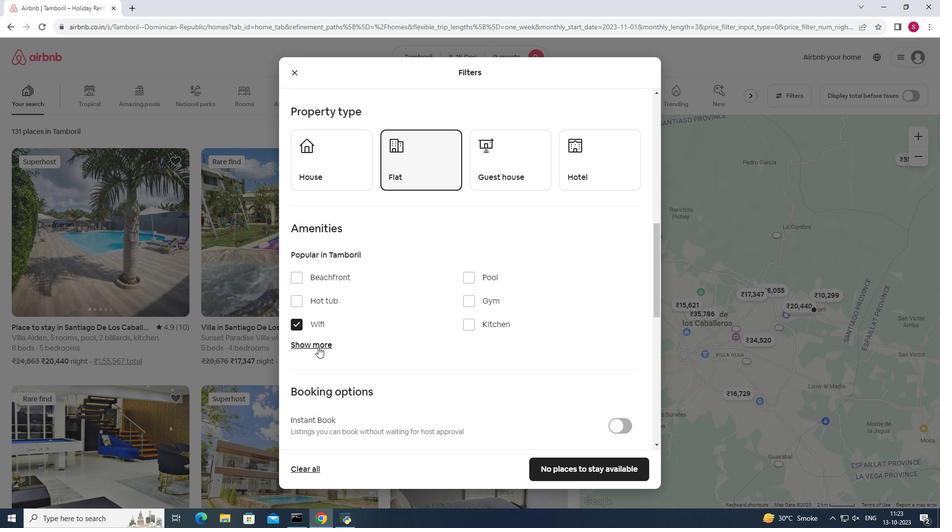 
Action: Mouse pressed left at (318, 347)
Screenshot: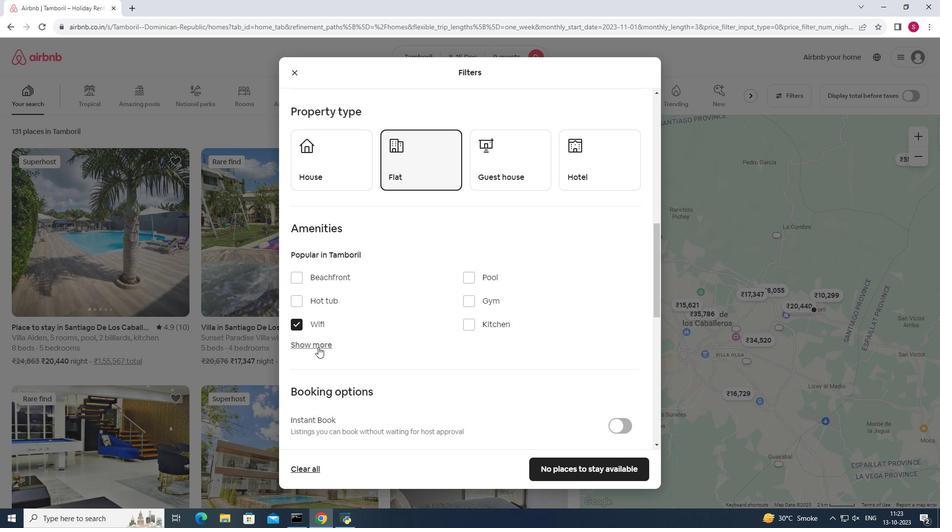 
Action: Mouse moved to (559, 363)
Screenshot: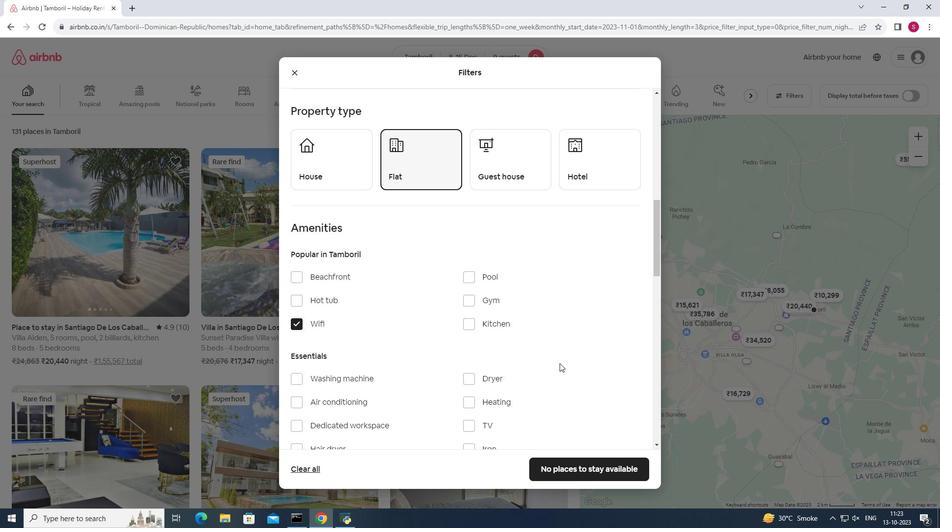 
Action: Mouse scrolled (559, 363) with delta (0, 0)
Screenshot: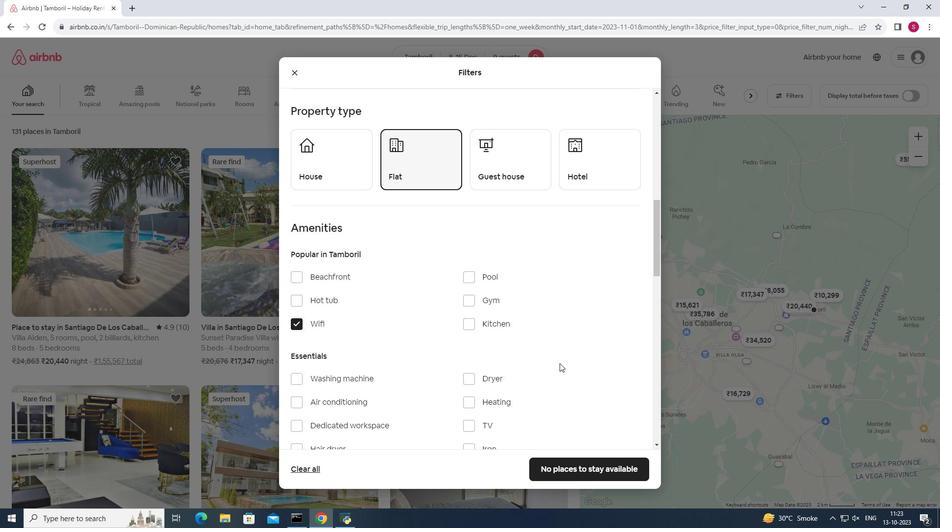 
Action: Mouse scrolled (559, 363) with delta (0, 0)
Screenshot: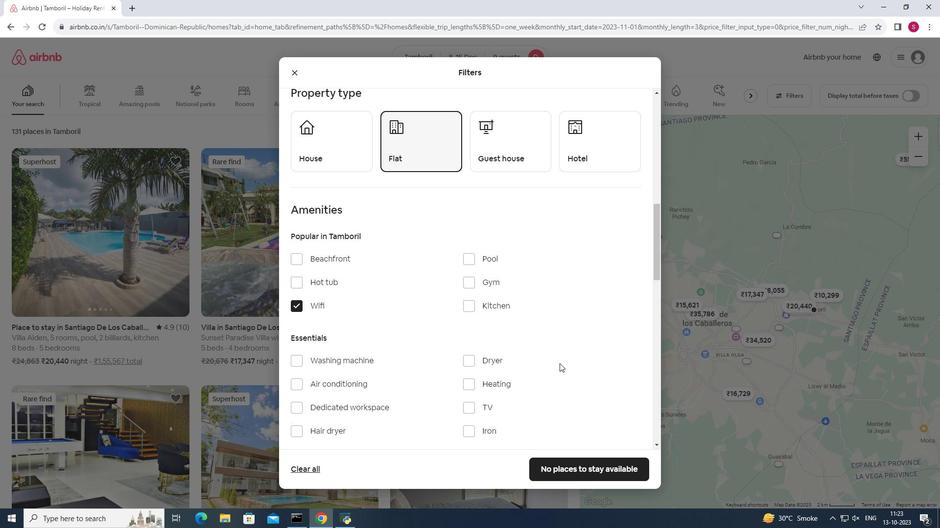 
Action: Mouse moved to (473, 330)
Screenshot: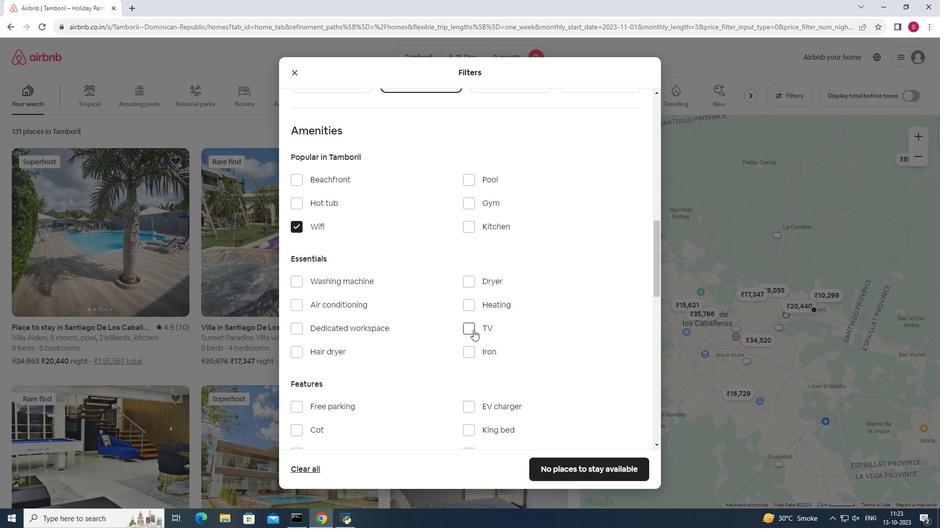 
Action: Mouse pressed left at (473, 330)
Screenshot: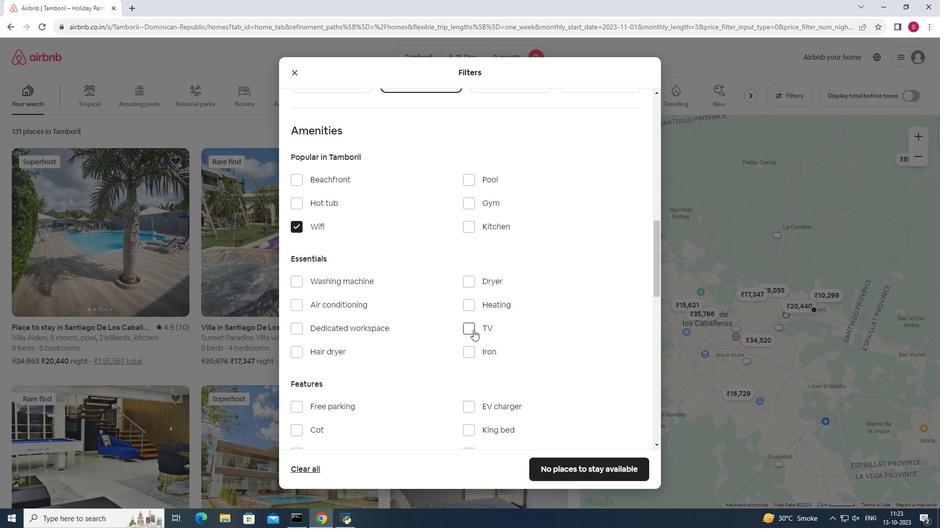
Action: Mouse moved to (297, 406)
Screenshot: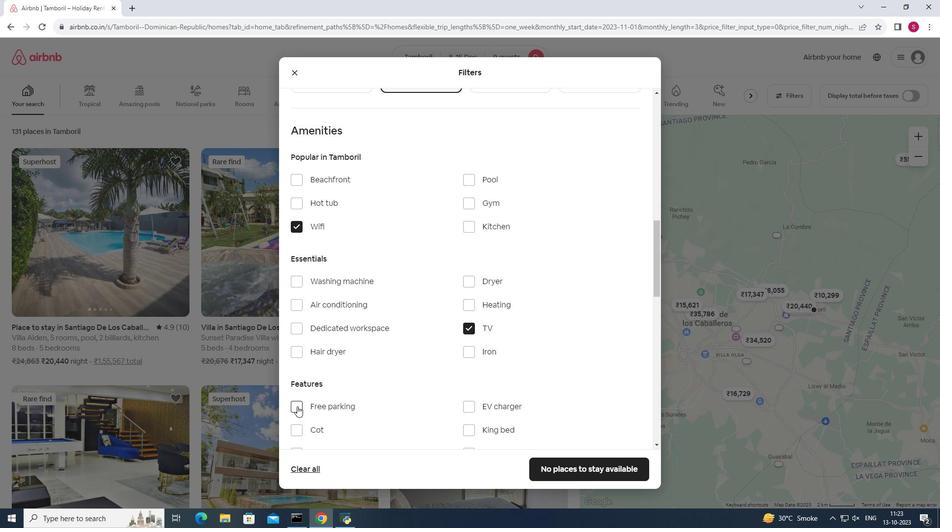 
Action: Mouse pressed left at (297, 406)
Screenshot: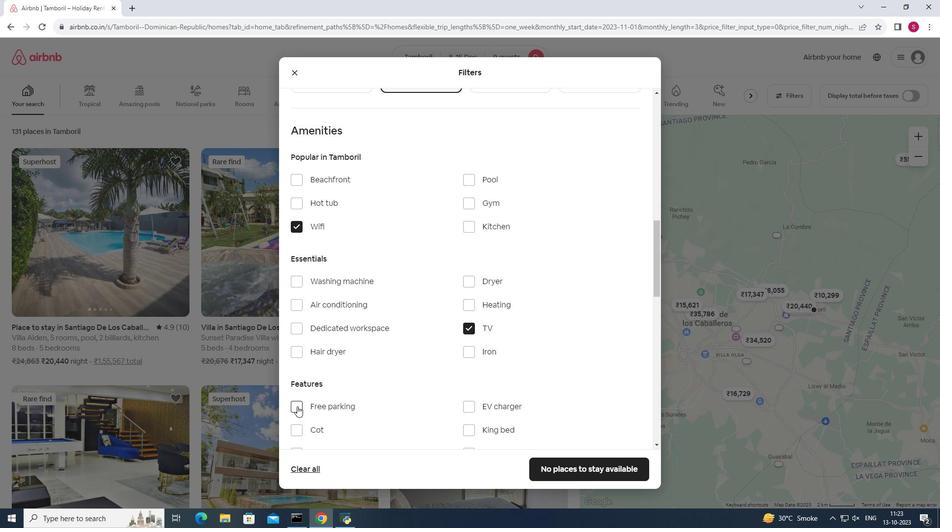 
Action: Mouse moved to (420, 390)
Screenshot: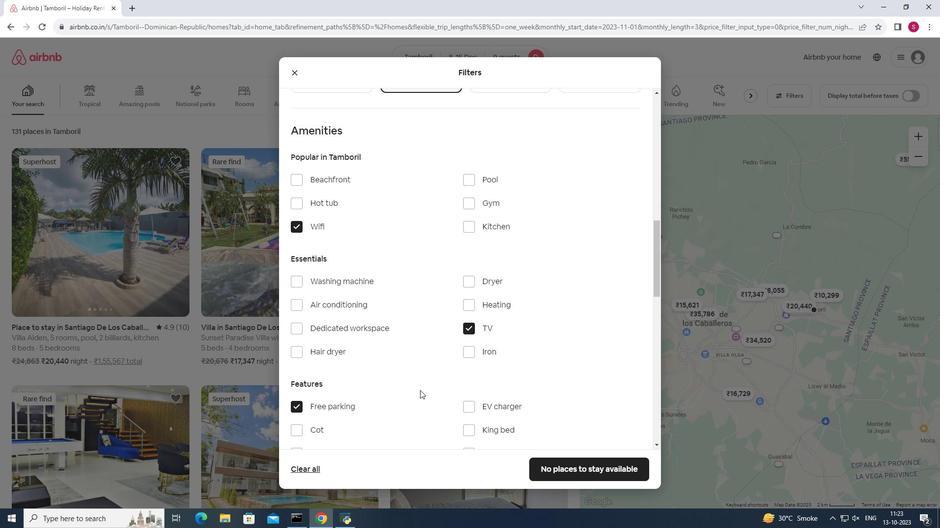 
Action: Mouse scrolled (420, 390) with delta (0, 0)
Screenshot: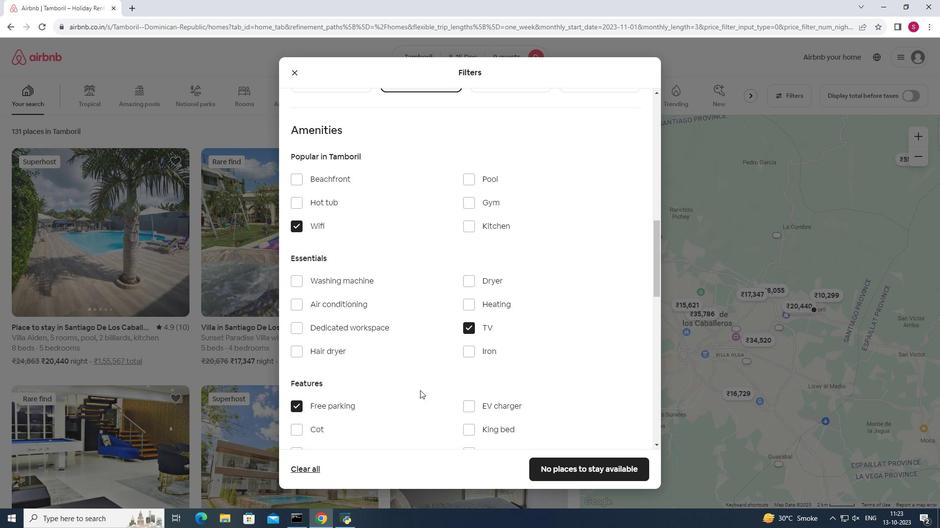 
Action: Mouse scrolled (420, 390) with delta (0, 0)
Screenshot: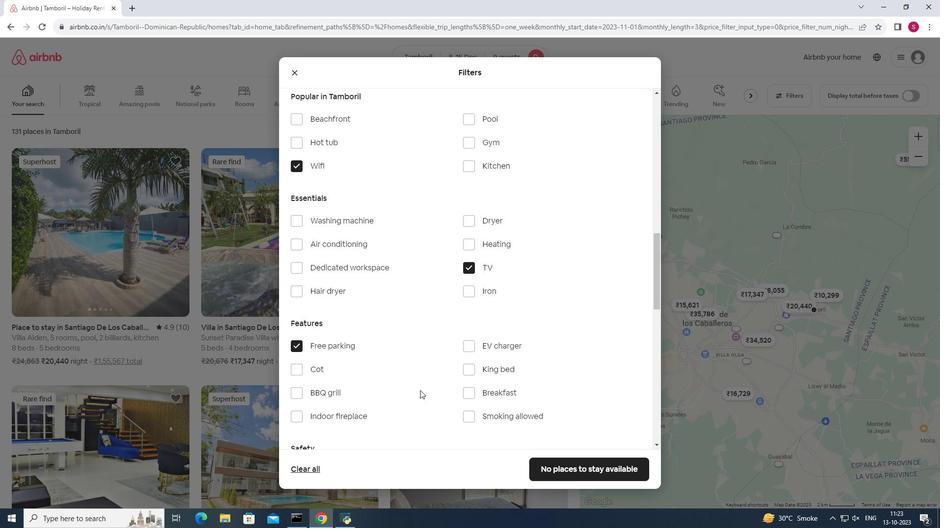 
Action: Mouse scrolled (420, 390) with delta (0, 0)
Screenshot: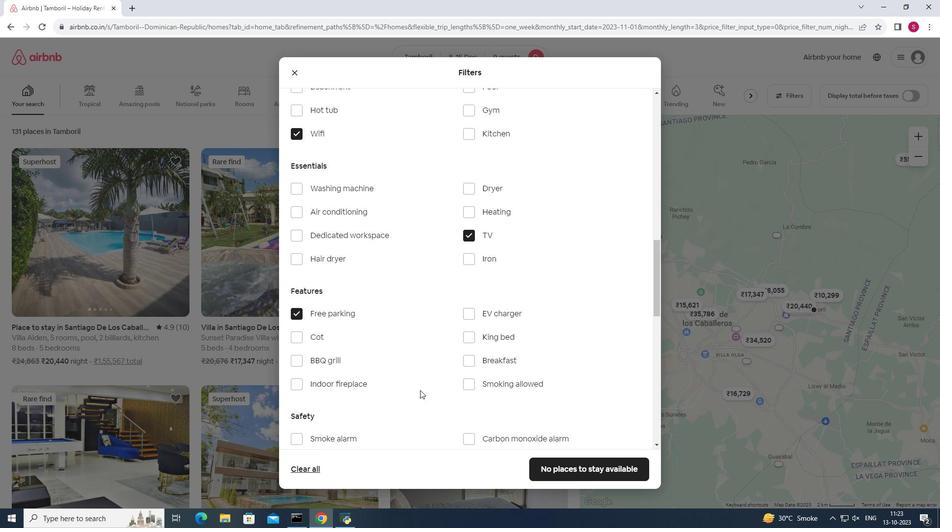 
Action: Mouse moved to (421, 390)
Screenshot: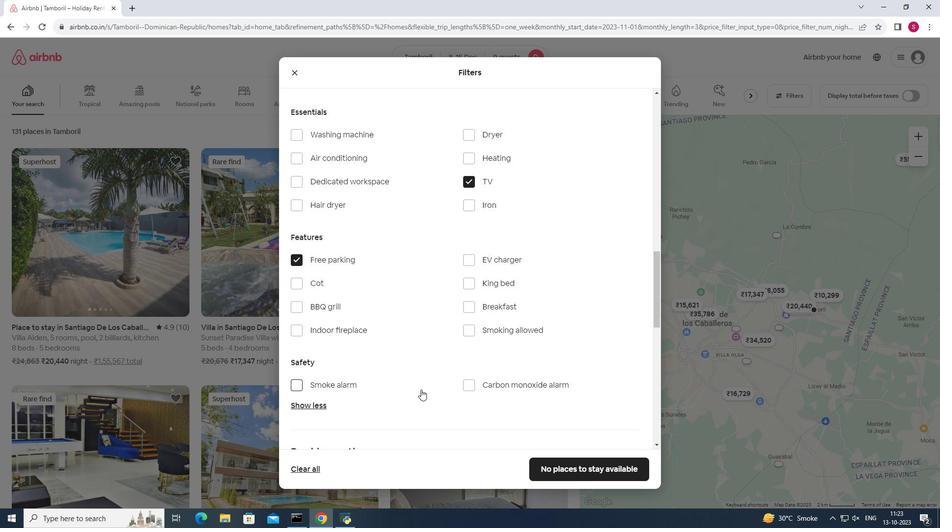 
Action: Mouse scrolled (421, 389) with delta (0, 0)
Screenshot: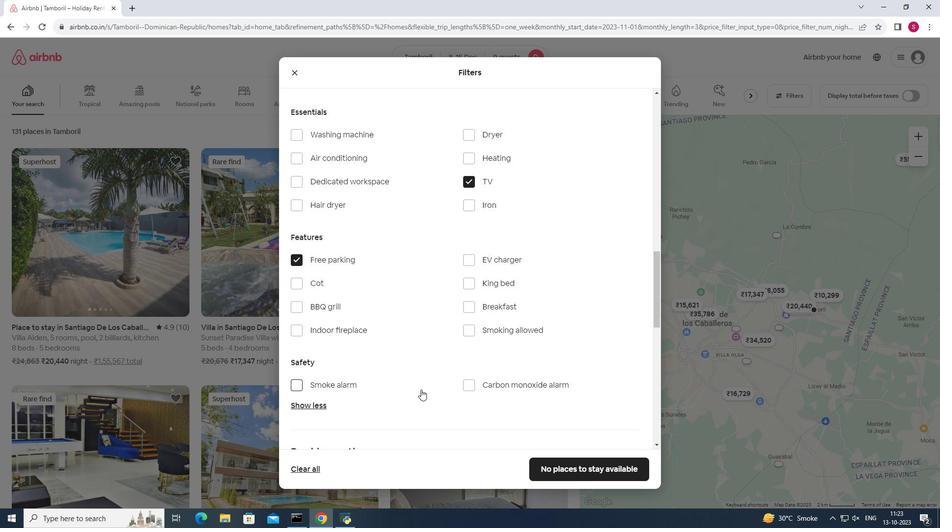
Action: Mouse scrolled (421, 389) with delta (0, 0)
Screenshot: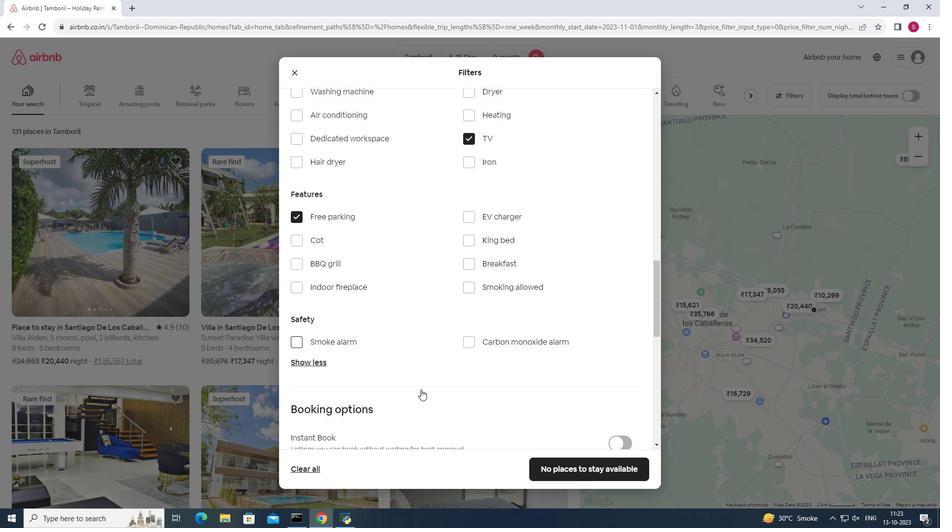 
Action: Mouse moved to (426, 301)
Screenshot: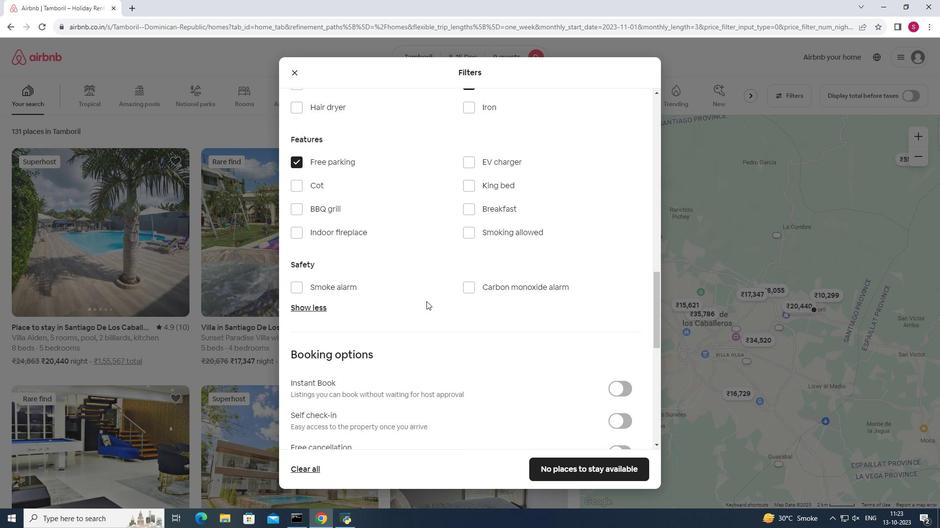 
Action: Mouse scrolled (426, 302) with delta (0, 0)
Screenshot: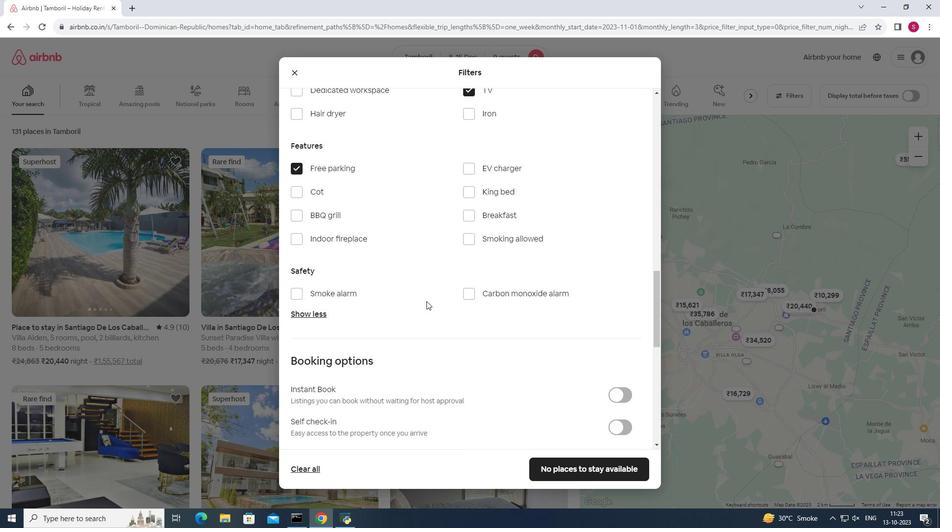 
Action: Mouse scrolled (426, 302) with delta (0, 0)
Screenshot: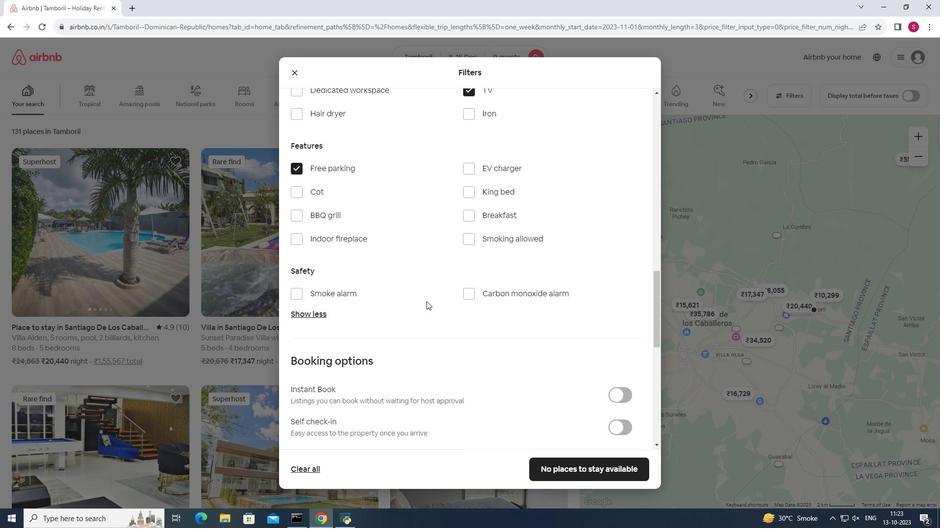 
Action: Mouse scrolled (426, 302) with delta (0, 0)
Screenshot: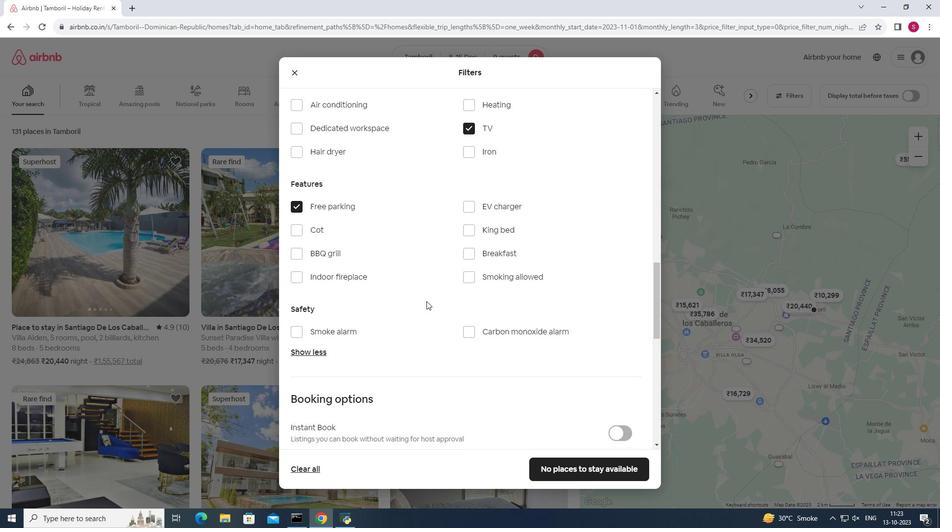 
Action: Mouse scrolled (426, 302) with delta (0, 0)
Screenshot: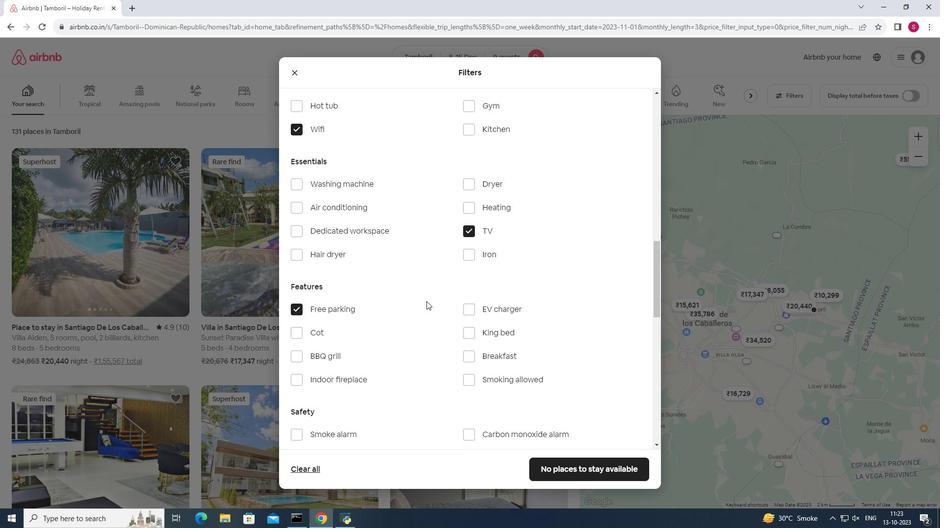 
Action: Mouse moved to (469, 158)
Screenshot: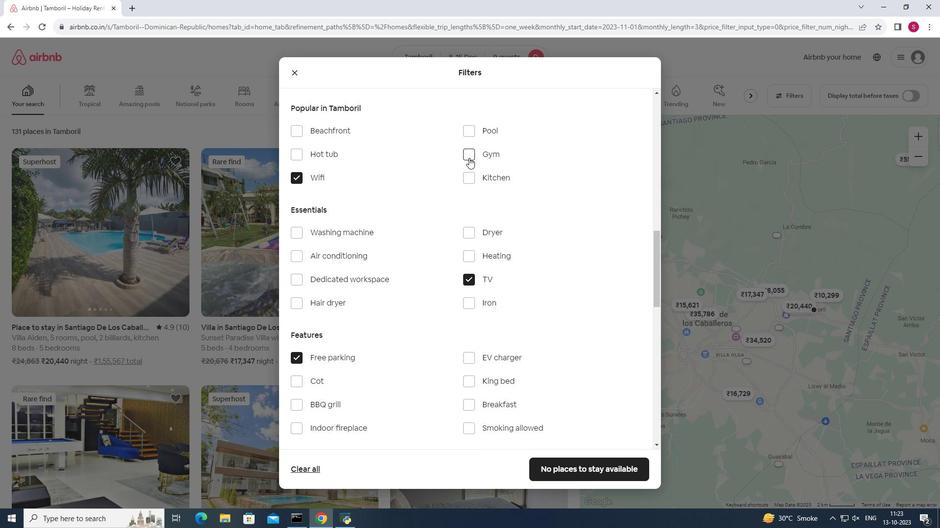 
Action: Mouse pressed left at (469, 158)
Screenshot: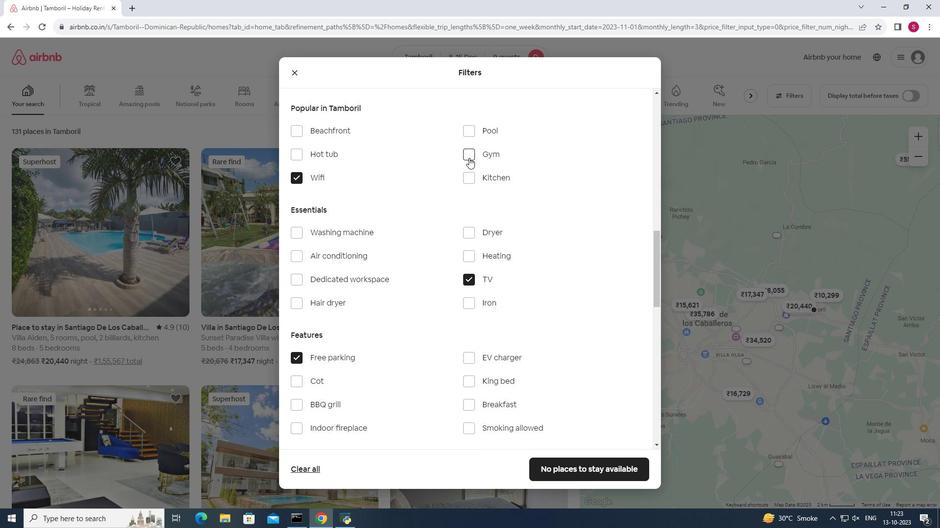 
Action: Mouse moved to (469, 406)
Screenshot: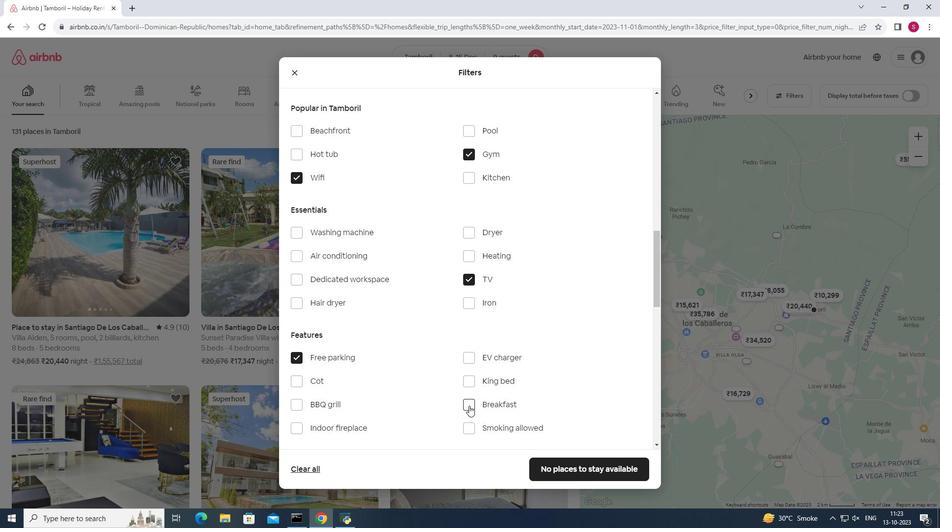 
Action: Mouse pressed left at (469, 406)
Screenshot: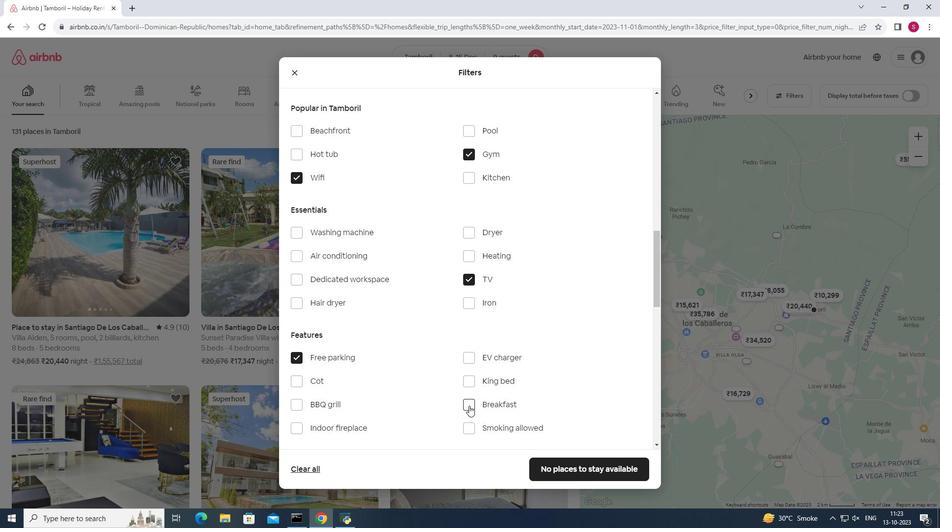 
Action: Mouse moved to (612, 357)
Screenshot: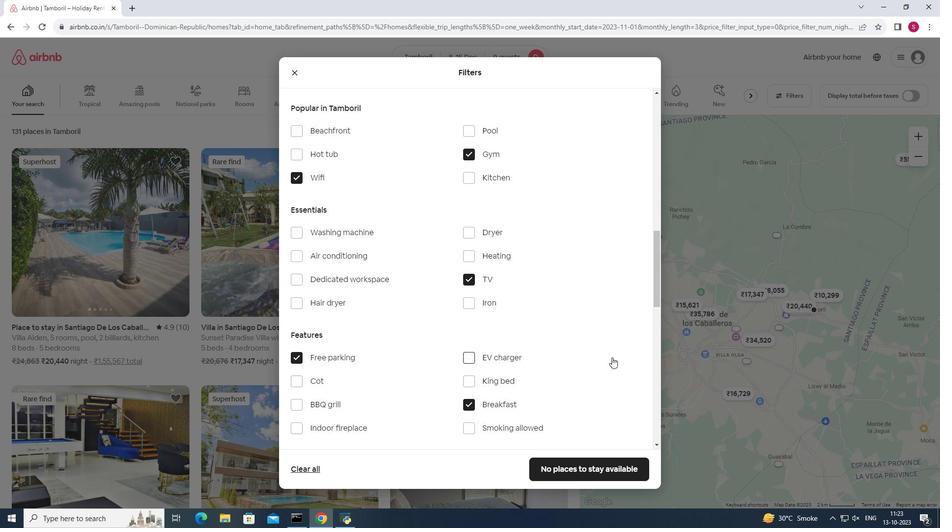 
Action: Mouse scrolled (612, 357) with delta (0, 0)
Screenshot: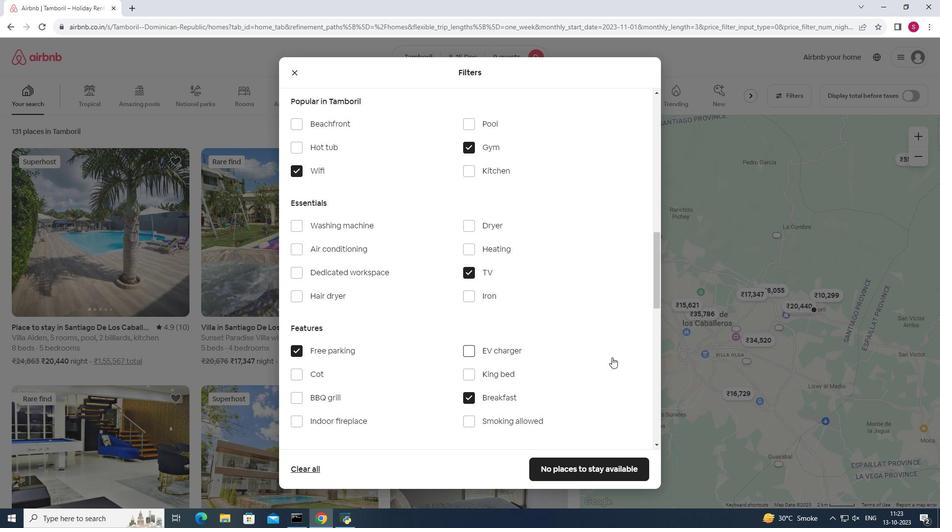 
Action: Mouse scrolled (612, 357) with delta (0, 0)
Screenshot: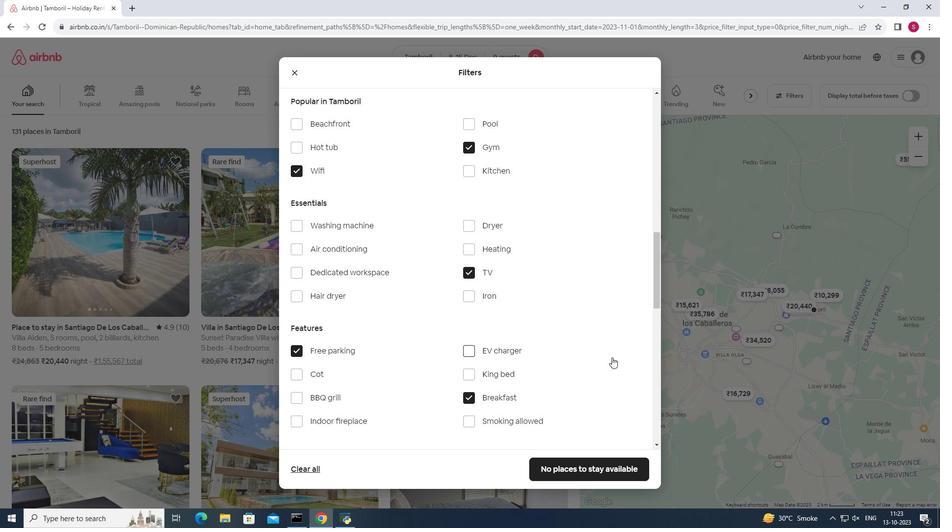 
Action: Mouse scrolled (612, 357) with delta (0, 0)
Screenshot: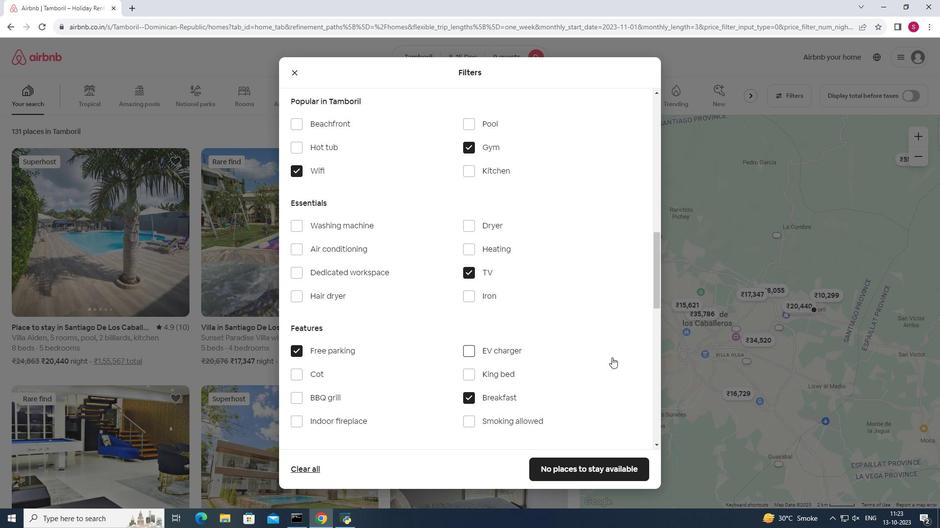 
Action: Mouse scrolled (612, 357) with delta (0, 0)
Screenshot: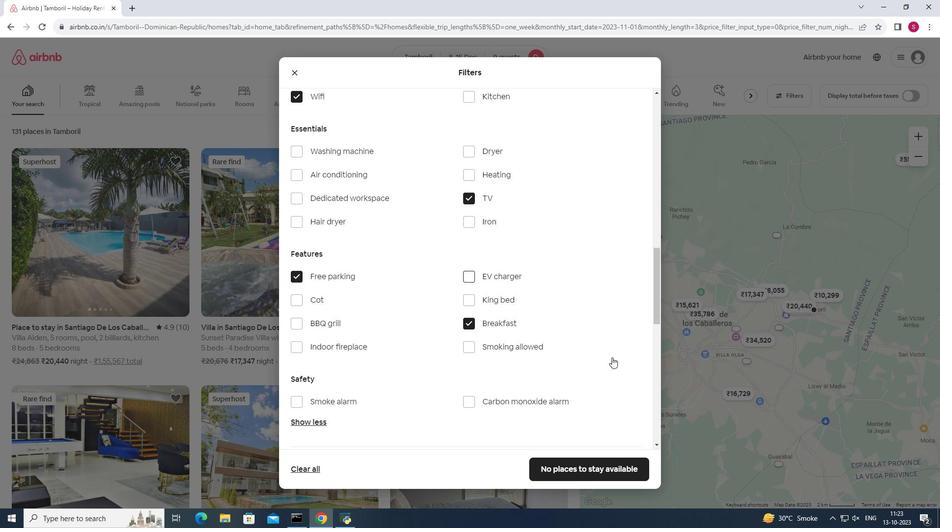 
Action: Mouse scrolled (612, 357) with delta (0, 0)
Screenshot: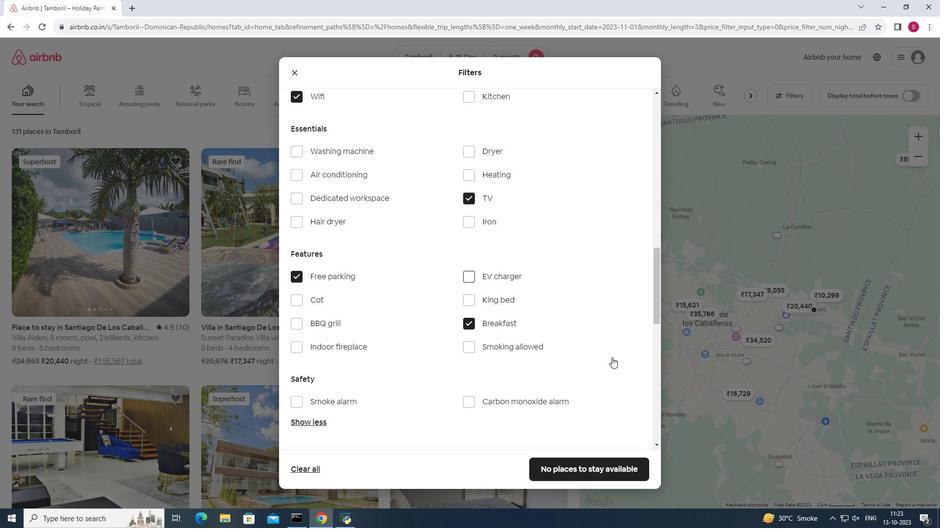 
Action: Mouse moved to (616, 372)
Screenshot: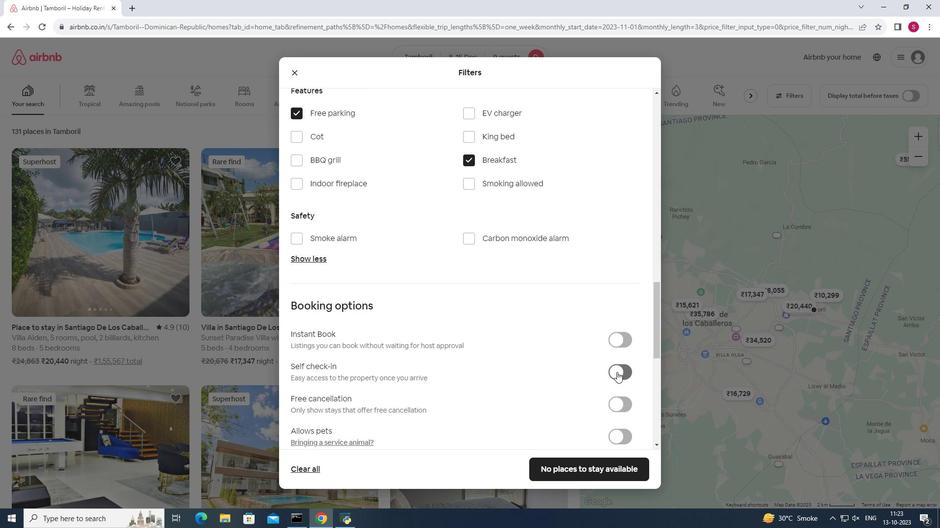 
Action: Mouse pressed left at (616, 372)
Screenshot: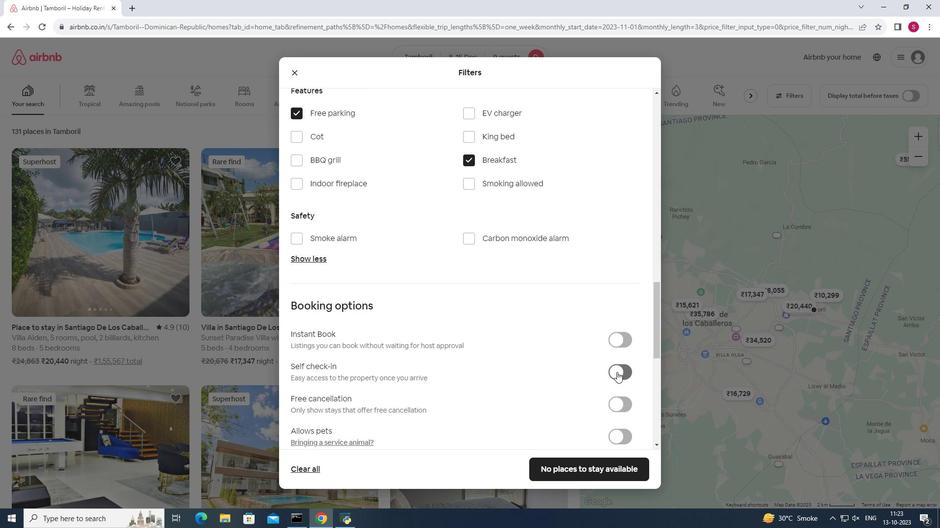 
Action: Mouse moved to (608, 470)
Screenshot: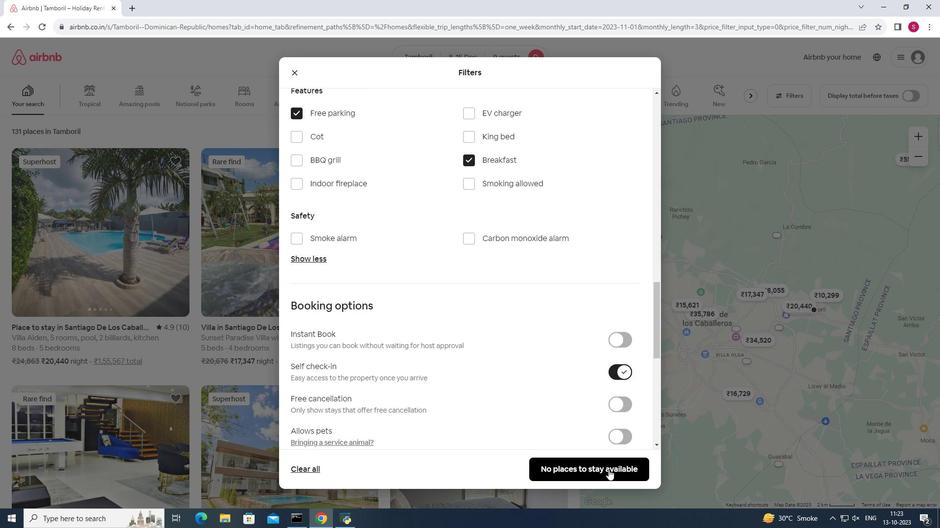 
Action: Mouse pressed left at (608, 470)
Screenshot: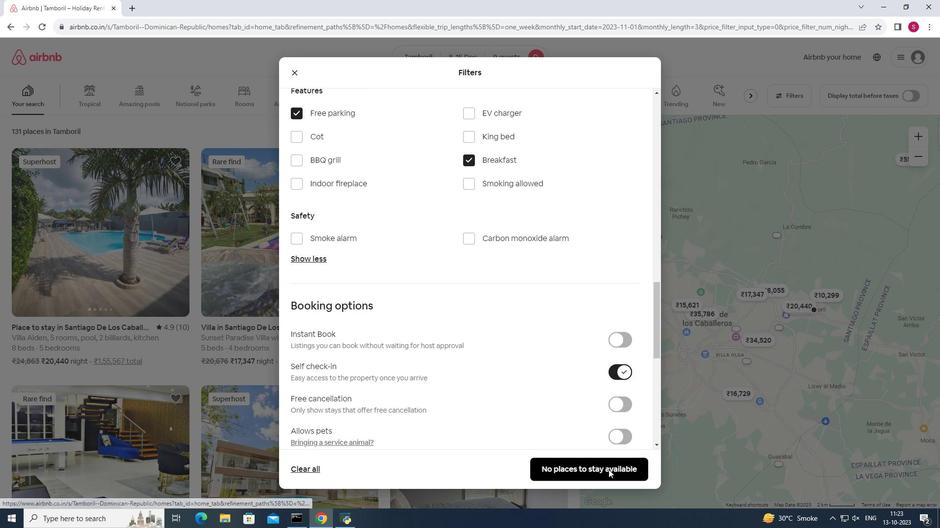 
